 Task: Add an event with the title Presentation Rehearsal and Final Touches, date '2024/05/25', time 9:40 AM to 11:40 AMand add a description: The employee and the supervisor will collaboratively develop an action plan outlining the steps and strategies necessary for improvement. This plan may include specific tasks, training or development opportunities, resources, and support systems to aid in the employee's growth and progress.Select event color  Banana . Add location for the event as: Riyadh, Saudi Arabia, logged in from the account softage.4@softage.netand send the event invitation to softage.2@softage.net and softage.3@softage.net. Set a reminder for the event Every weekday(Monday to Friday)
Action: Mouse moved to (80, 115)
Screenshot: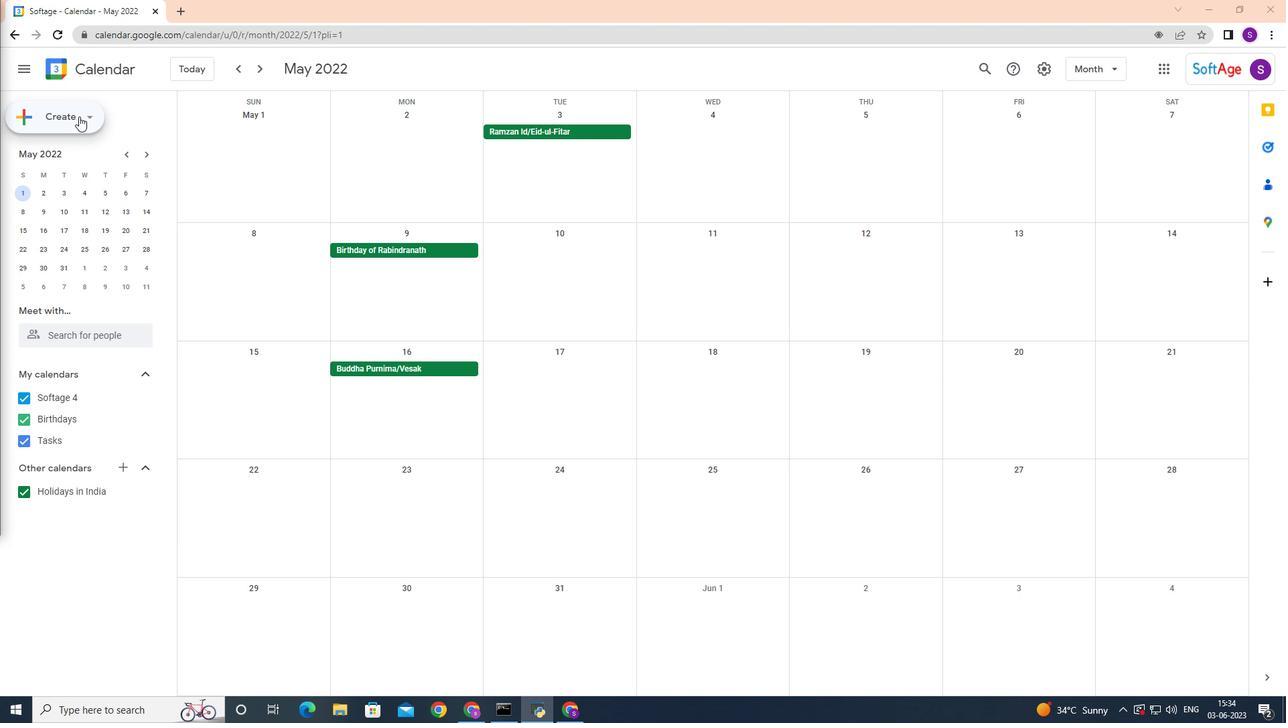 
Action: Mouse pressed left at (80, 115)
Screenshot: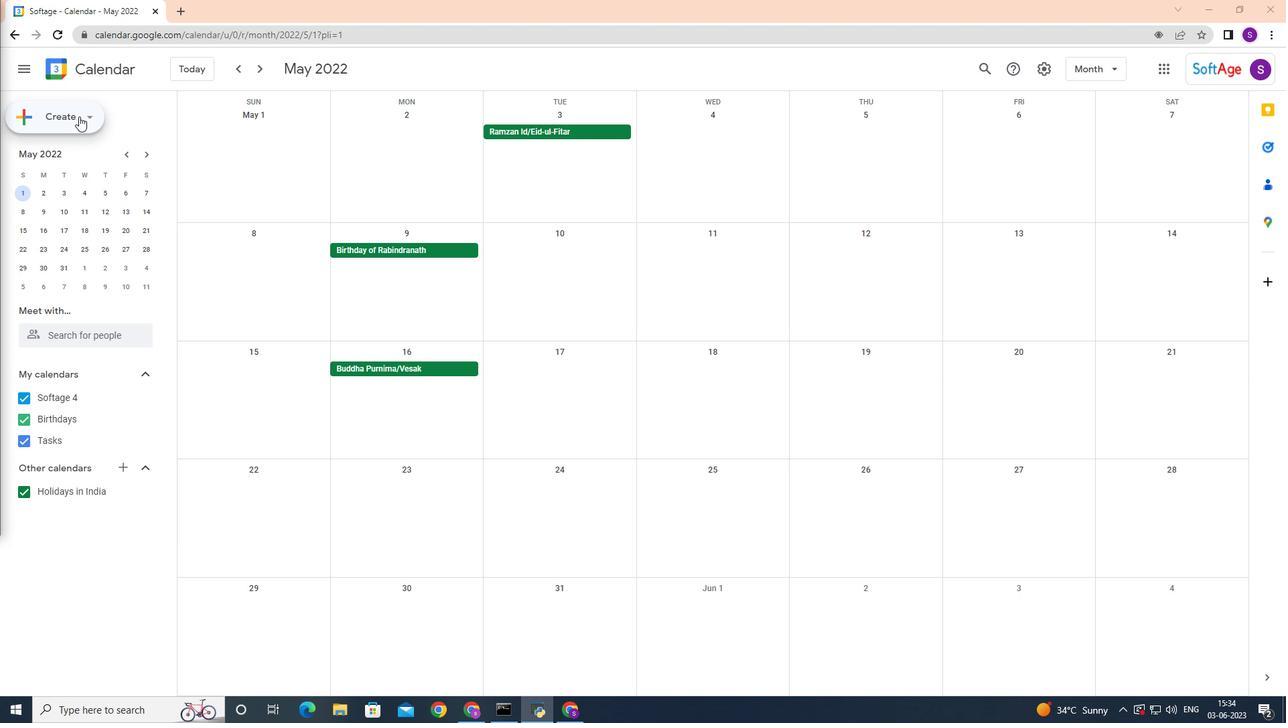 
Action: Mouse moved to (69, 156)
Screenshot: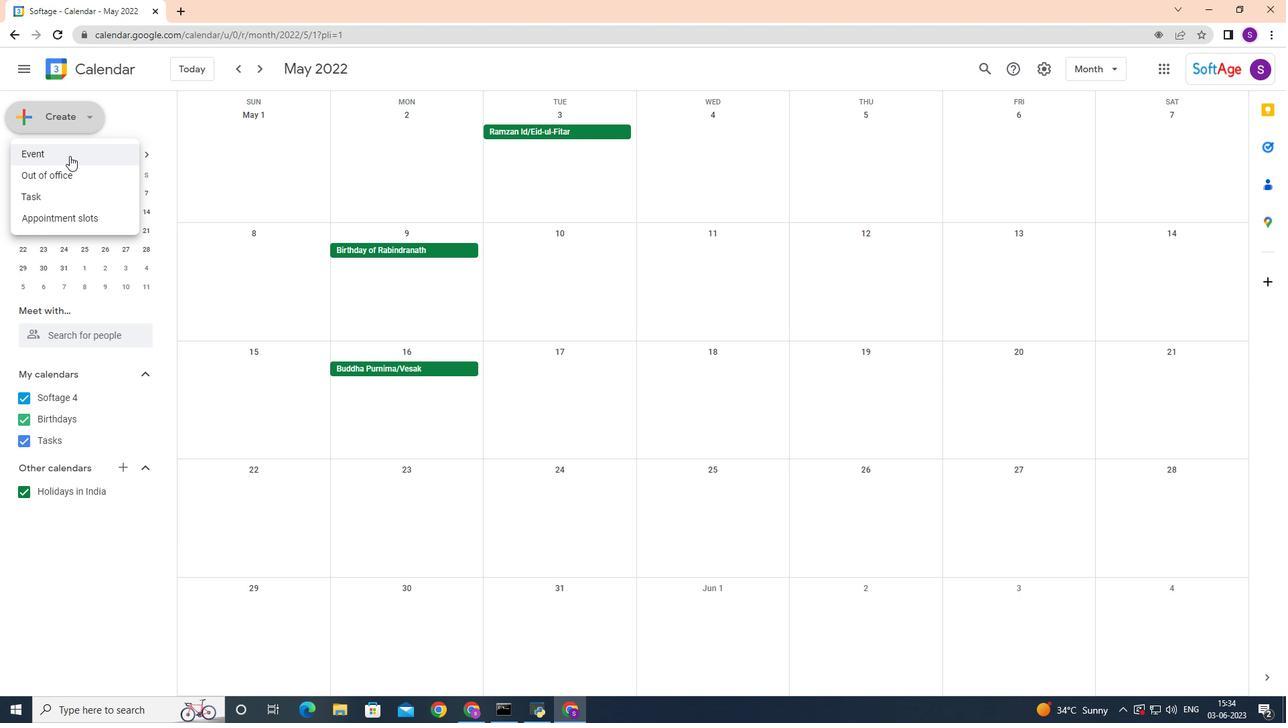 
Action: Mouse pressed left at (69, 156)
Screenshot: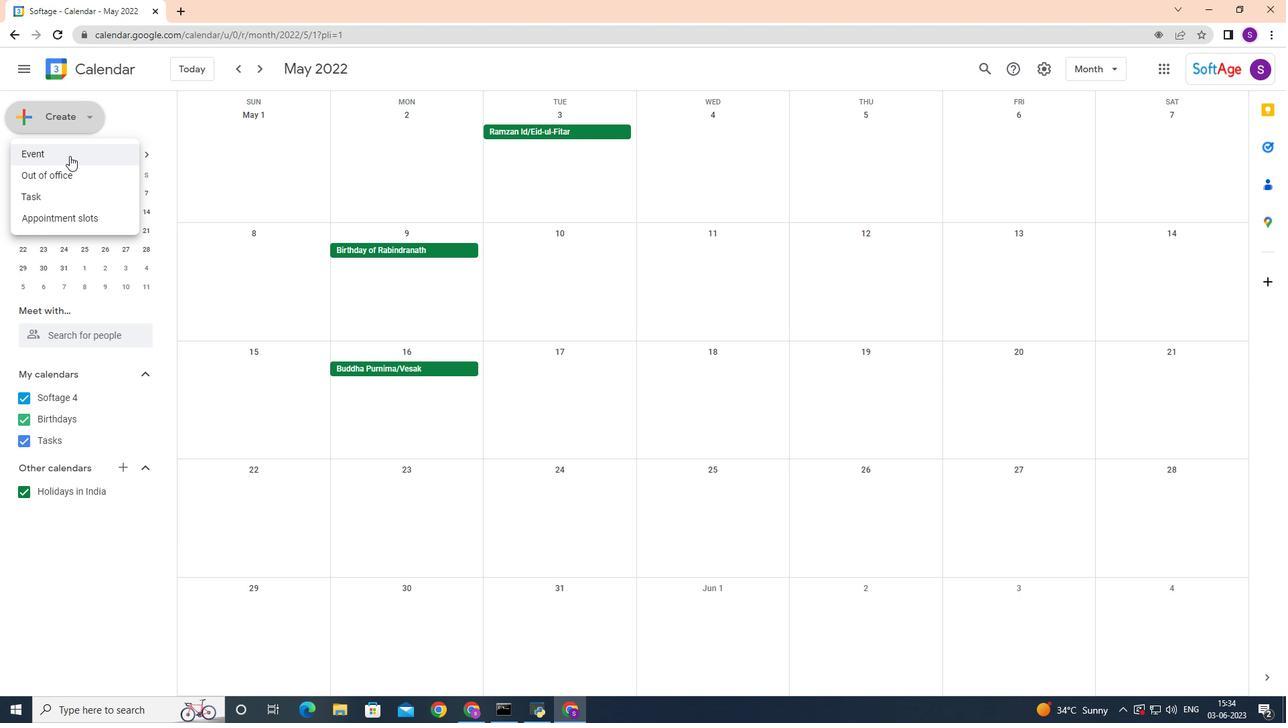
Action: Mouse moved to (505, 453)
Screenshot: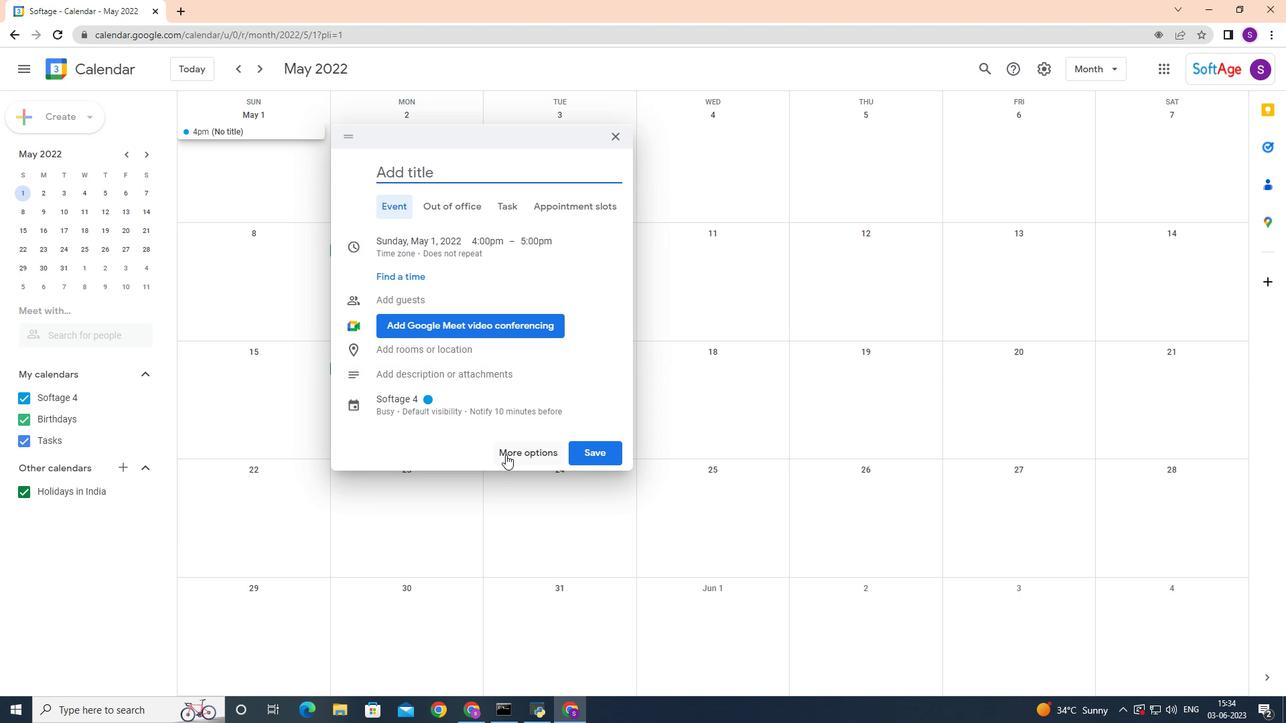 
Action: Mouse pressed left at (505, 453)
Screenshot: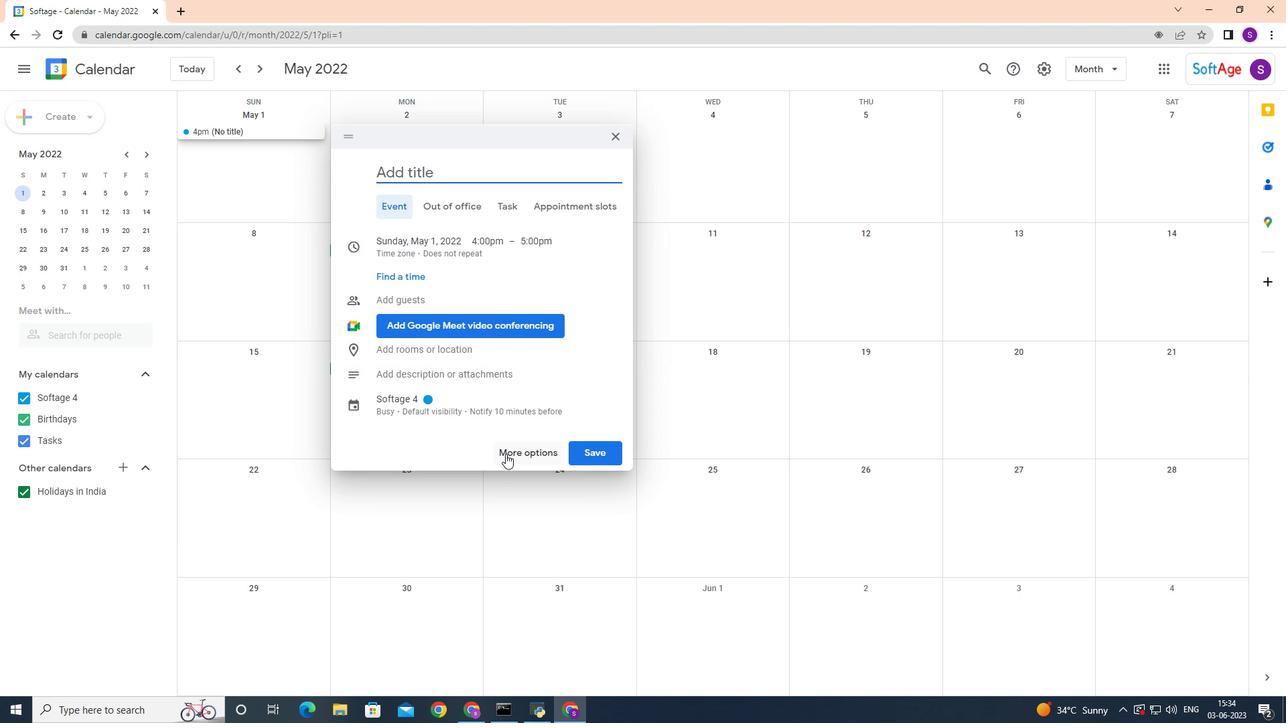 
Action: Mouse moved to (505, 453)
Screenshot: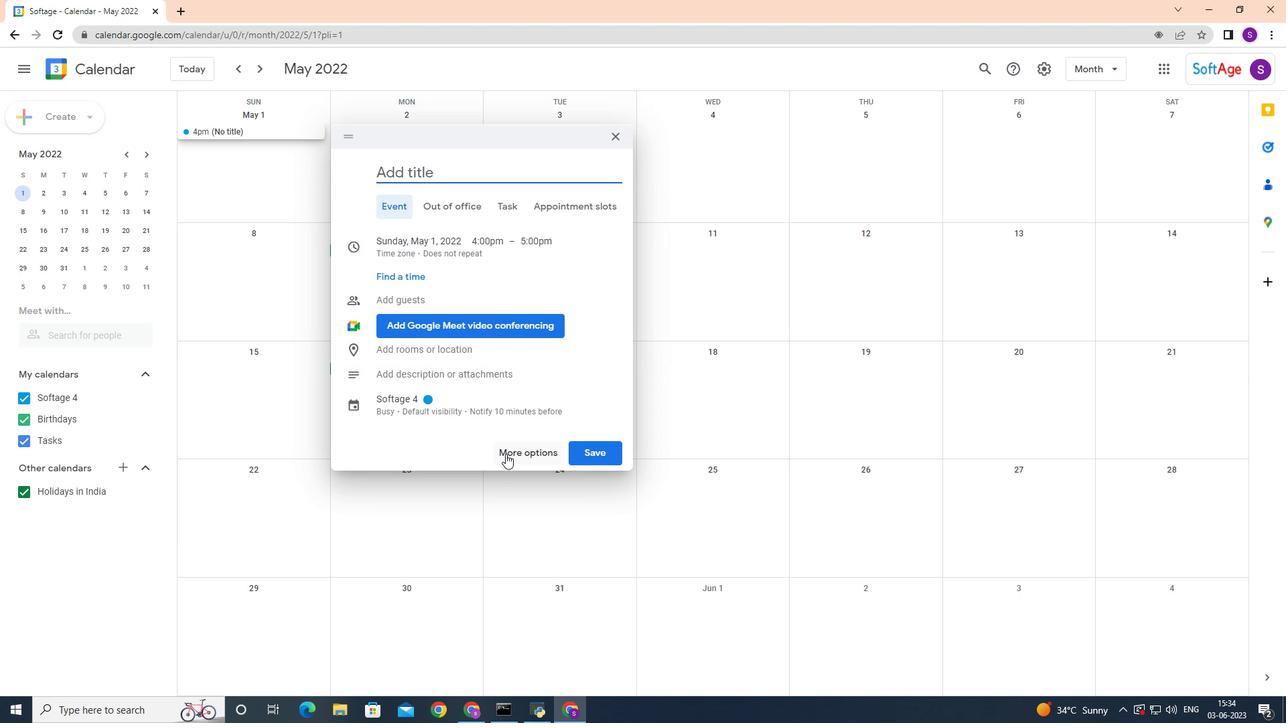 
Action: Key pressed <Key.shift>Presentation<Key.space><Key.shift>Rehearsal<Key.space>and<Key.space><Key.shift>Final<Key.space><Key.shift>Touches
Screenshot: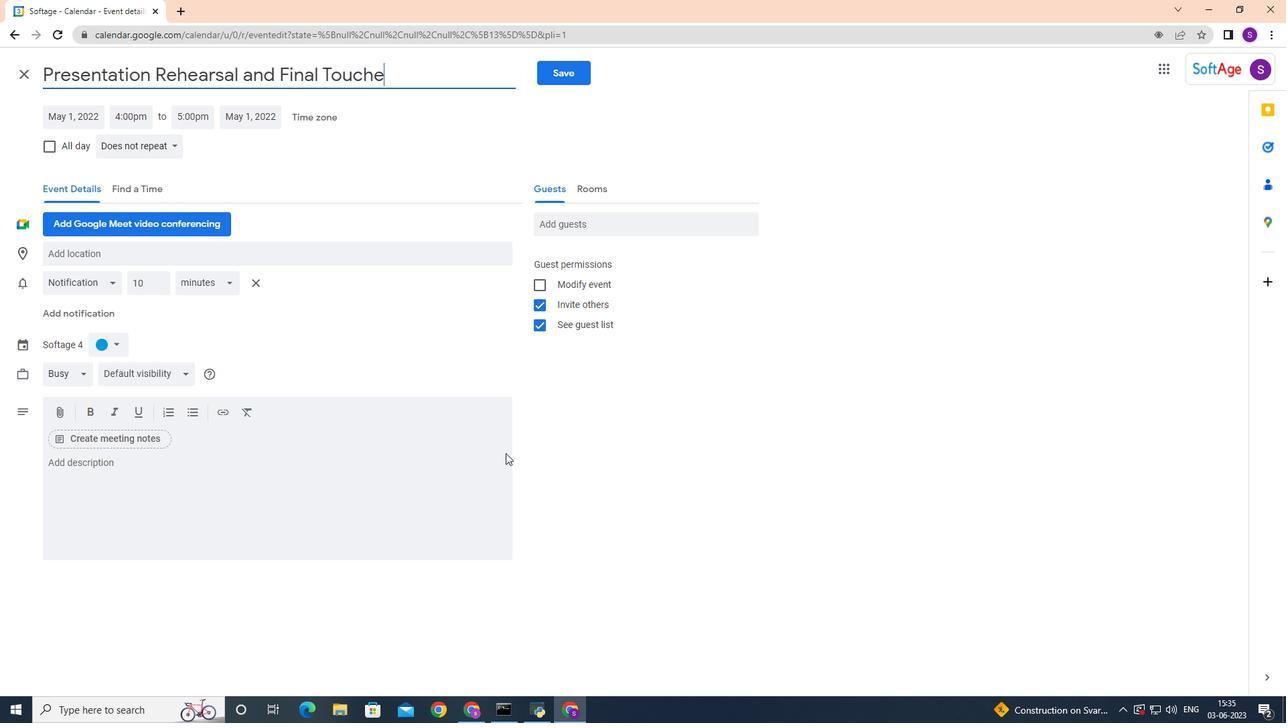 
Action: Mouse moved to (89, 119)
Screenshot: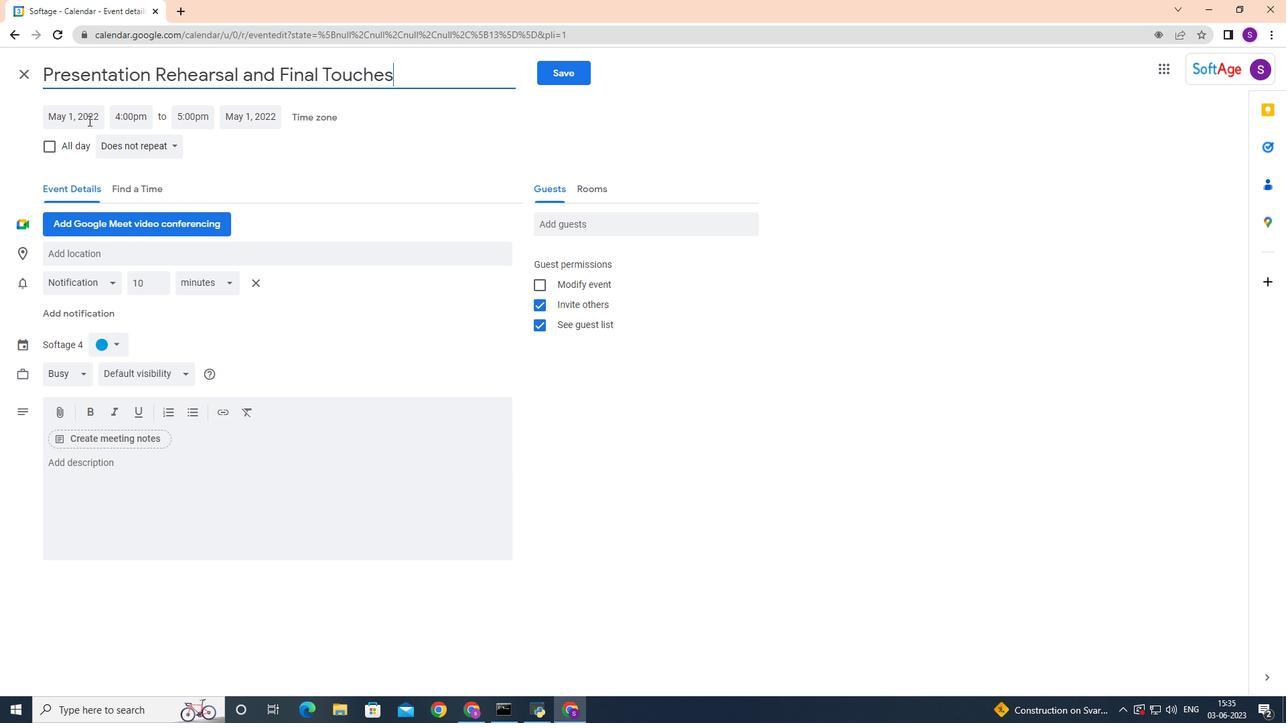 
Action: Mouse pressed left at (89, 119)
Screenshot: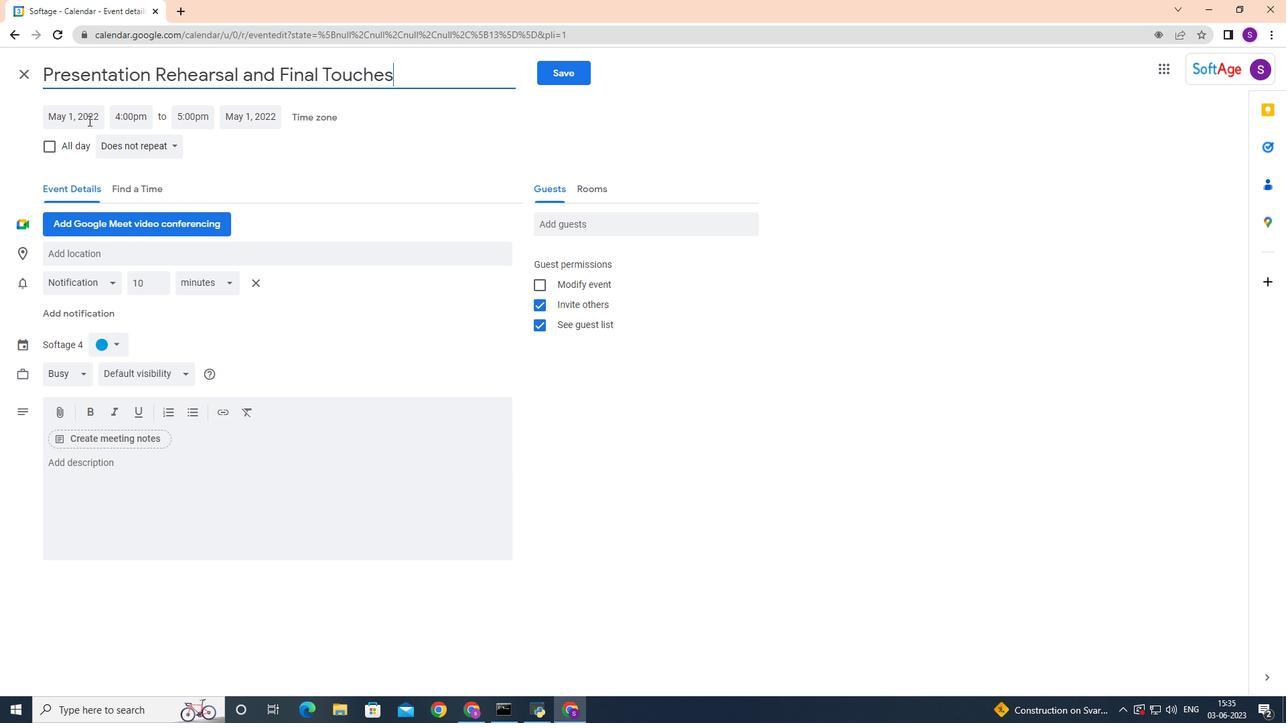 
Action: Mouse moved to (215, 145)
Screenshot: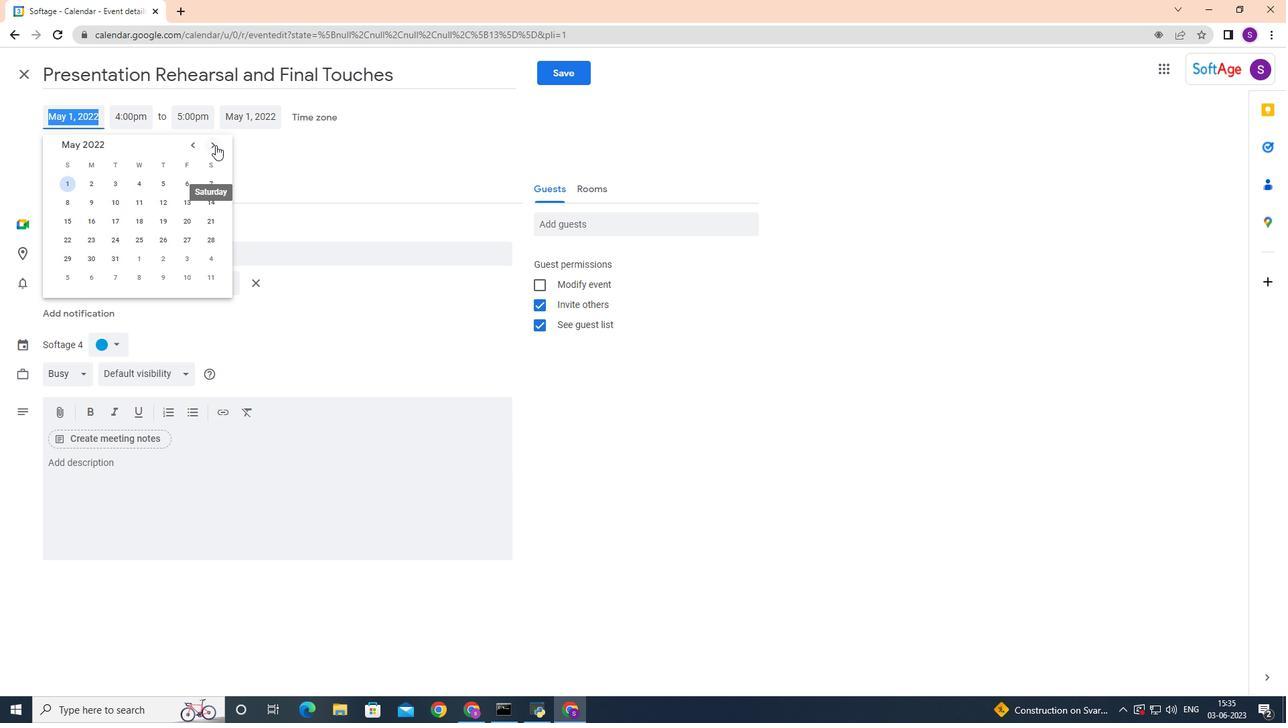 
Action: Mouse pressed left at (215, 145)
Screenshot: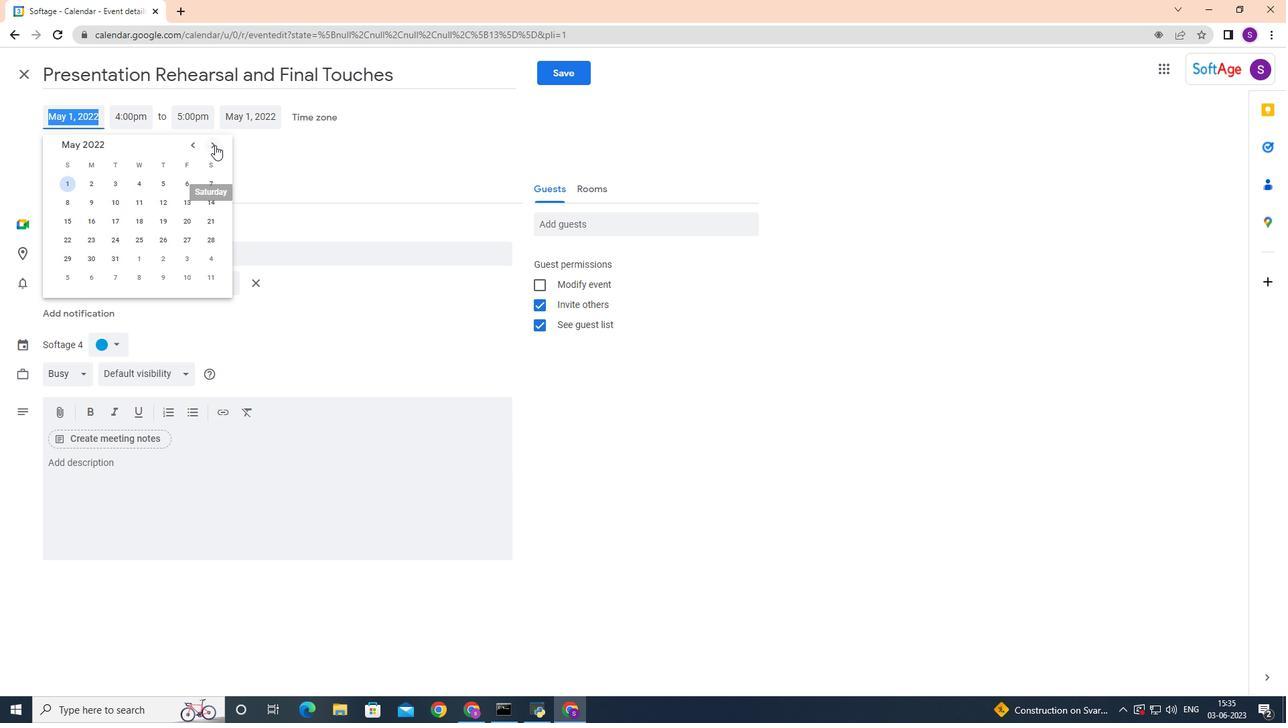 
Action: Mouse moved to (215, 146)
Screenshot: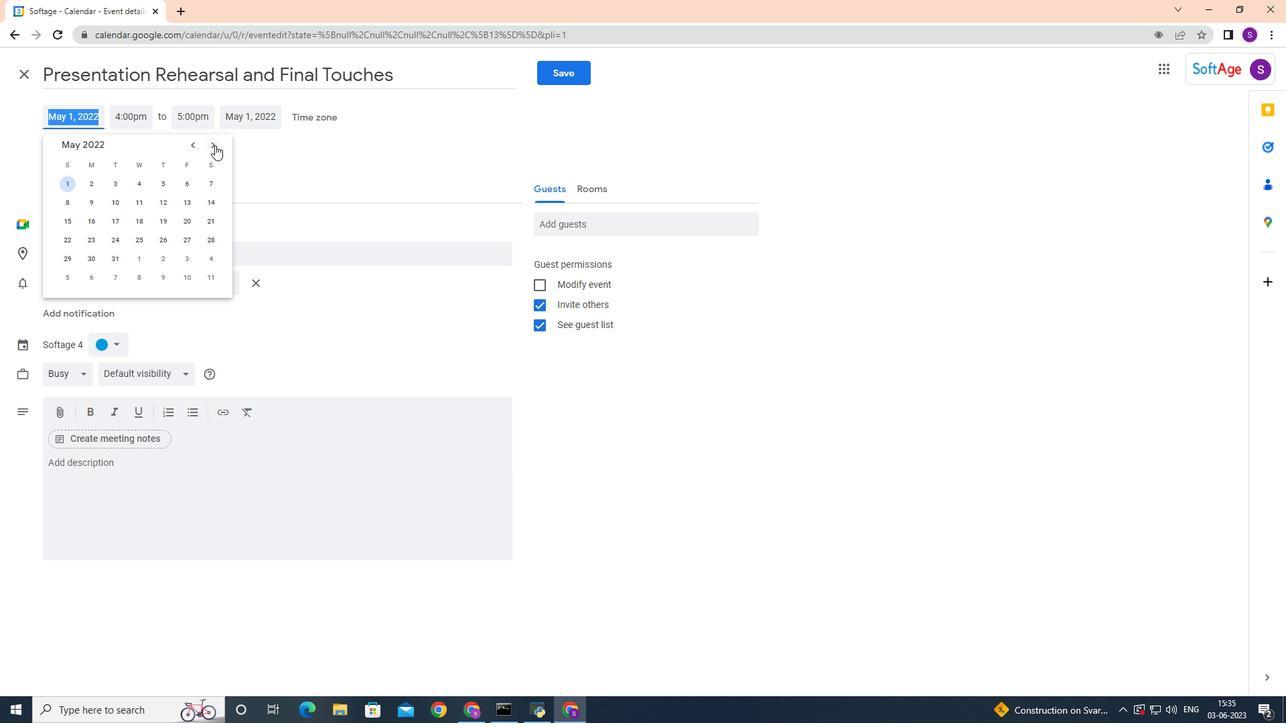 
Action: Mouse pressed left at (215, 146)
Screenshot: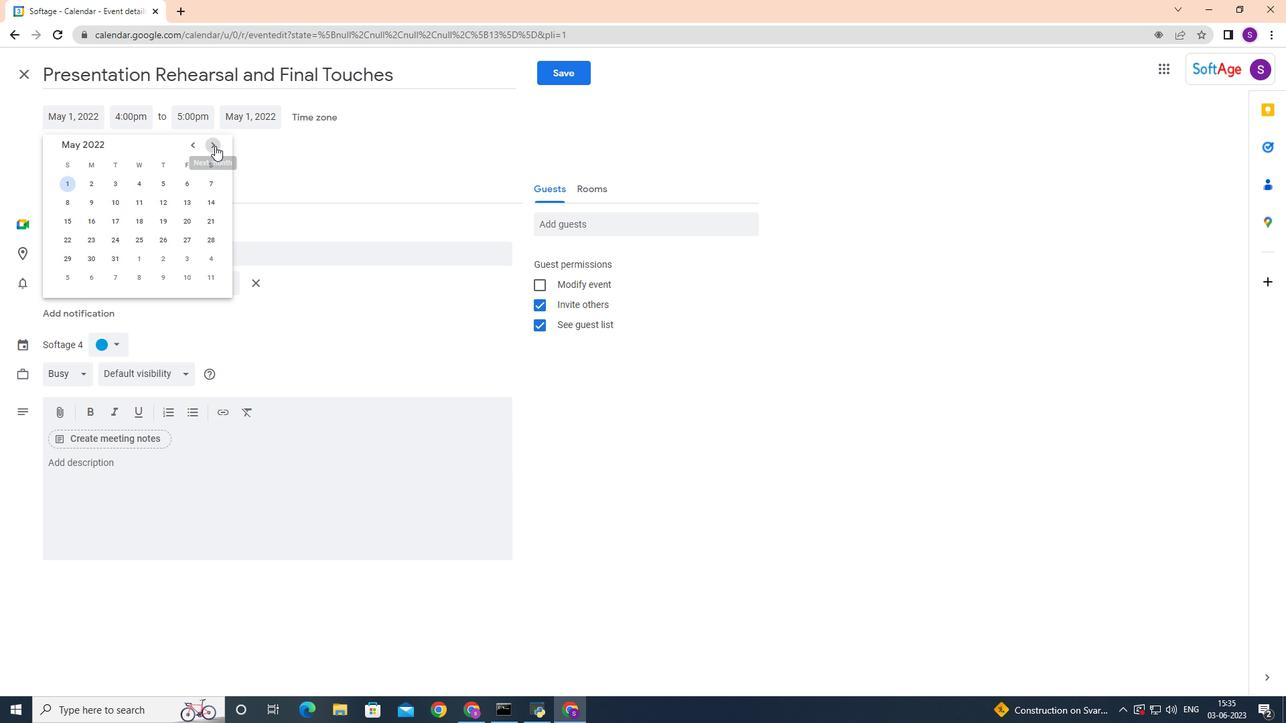 
Action: Mouse pressed left at (215, 146)
Screenshot: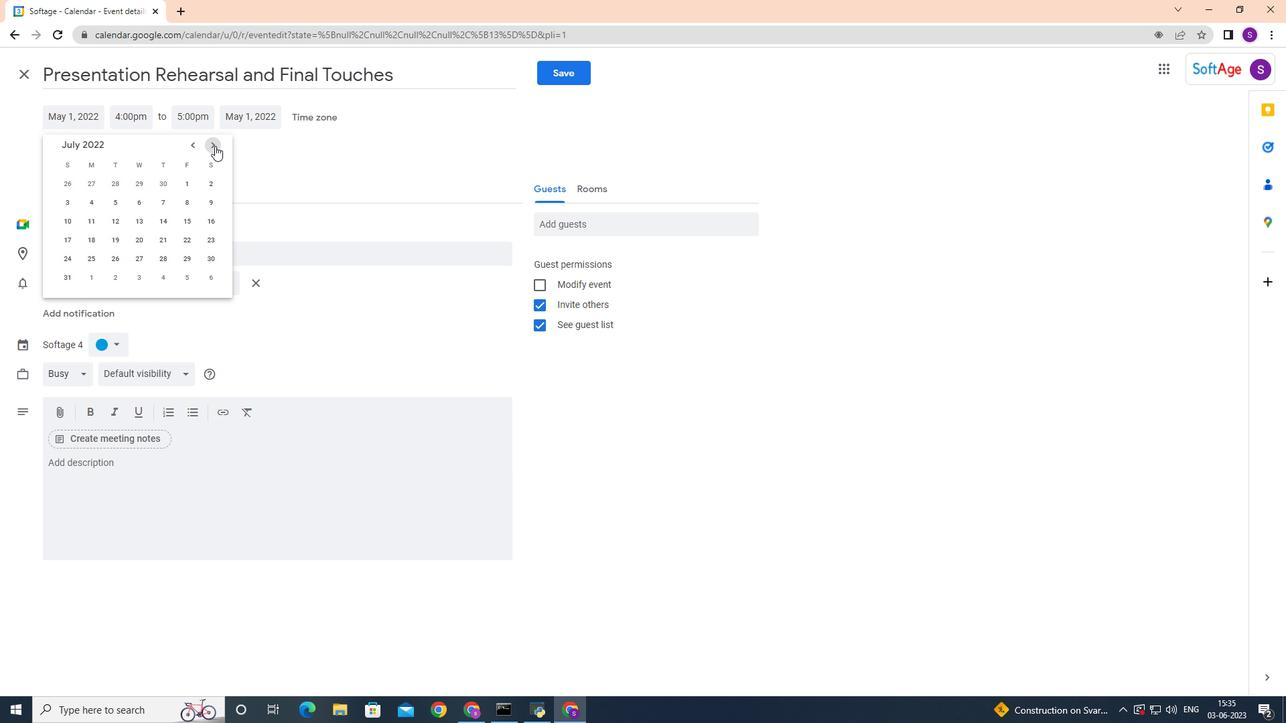 
Action: Mouse pressed left at (215, 146)
Screenshot: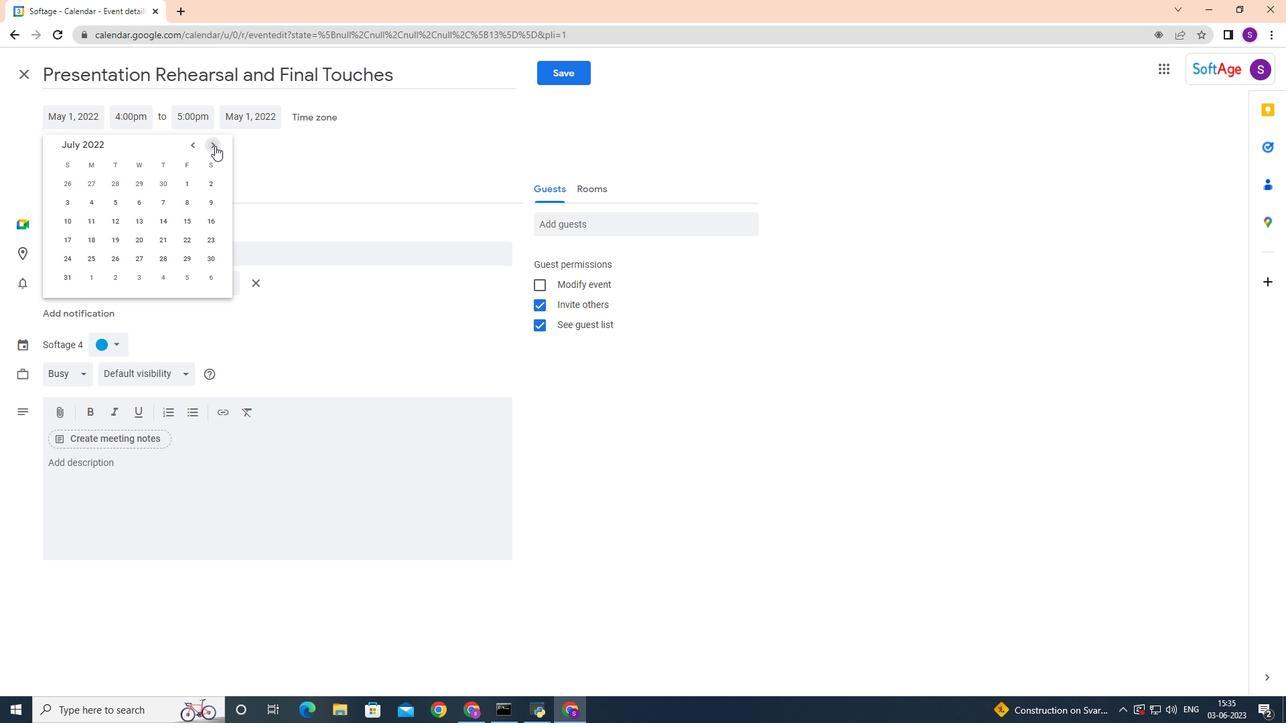 
Action: Mouse pressed left at (215, 146)
Screenshot: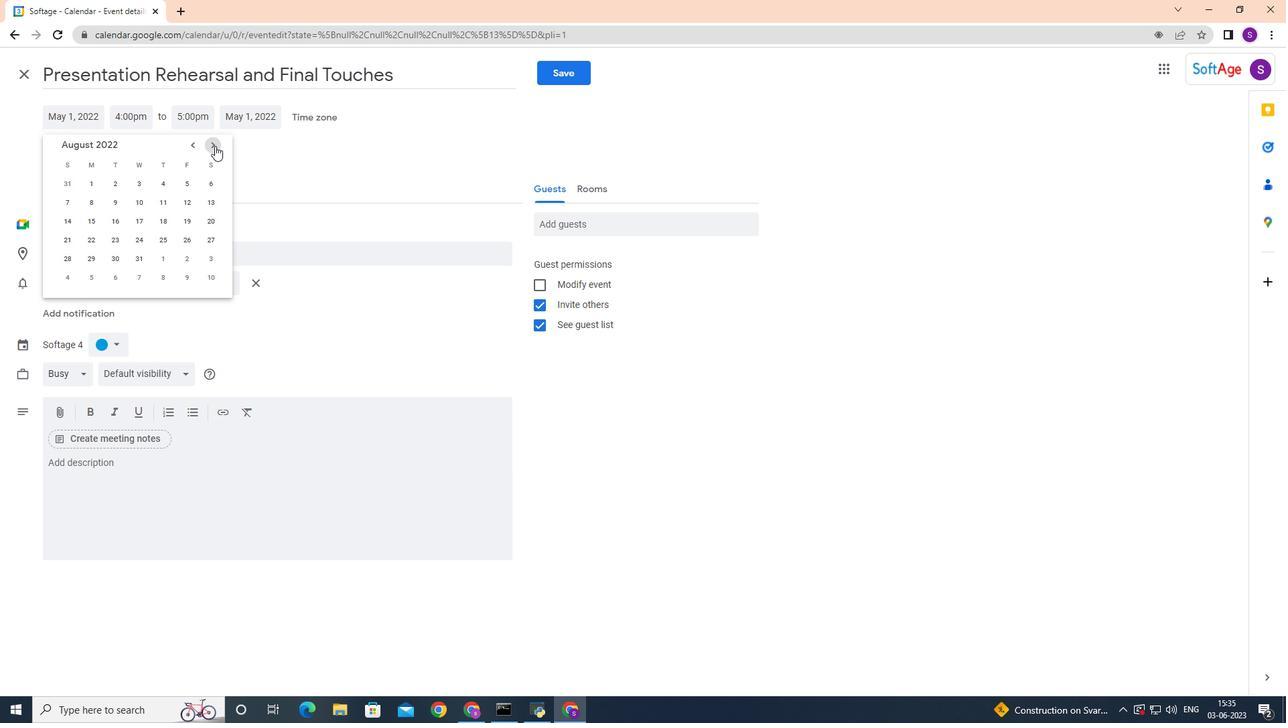 
Action: Mouse pressed left at (215, 146)
Screenshot: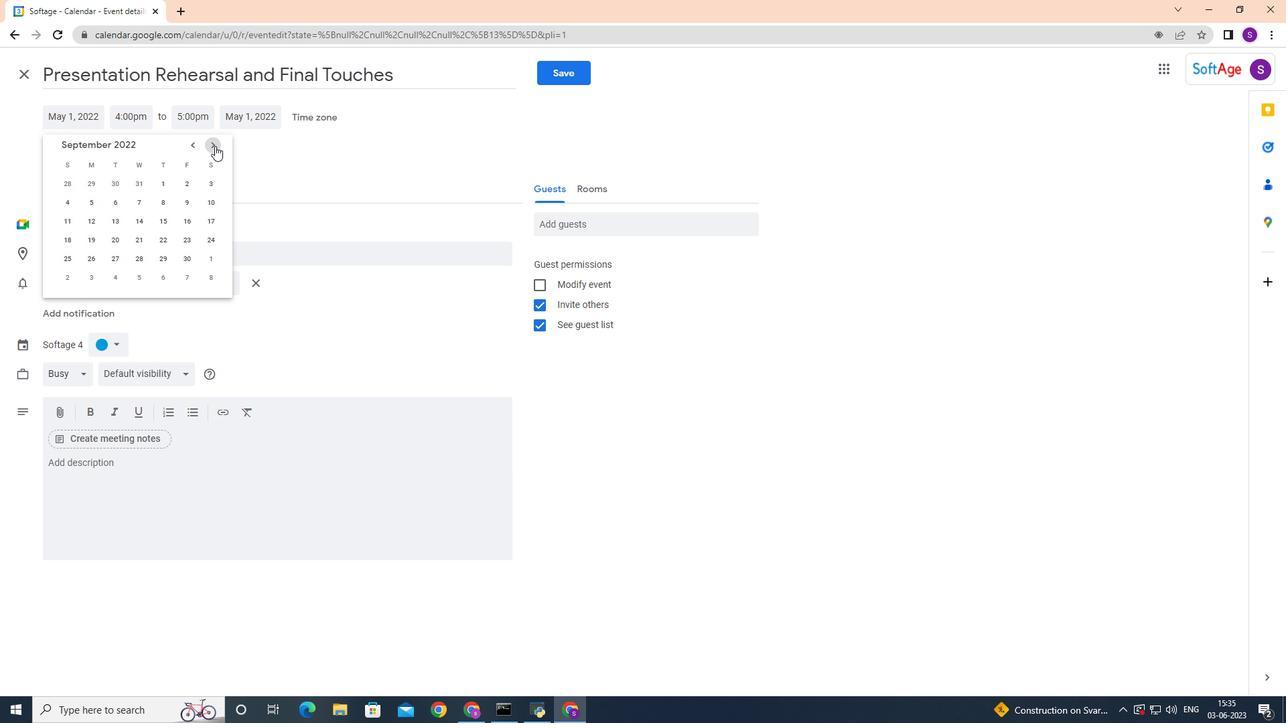 
Action: Mouse pressed left at (215, 146)
Screenshot: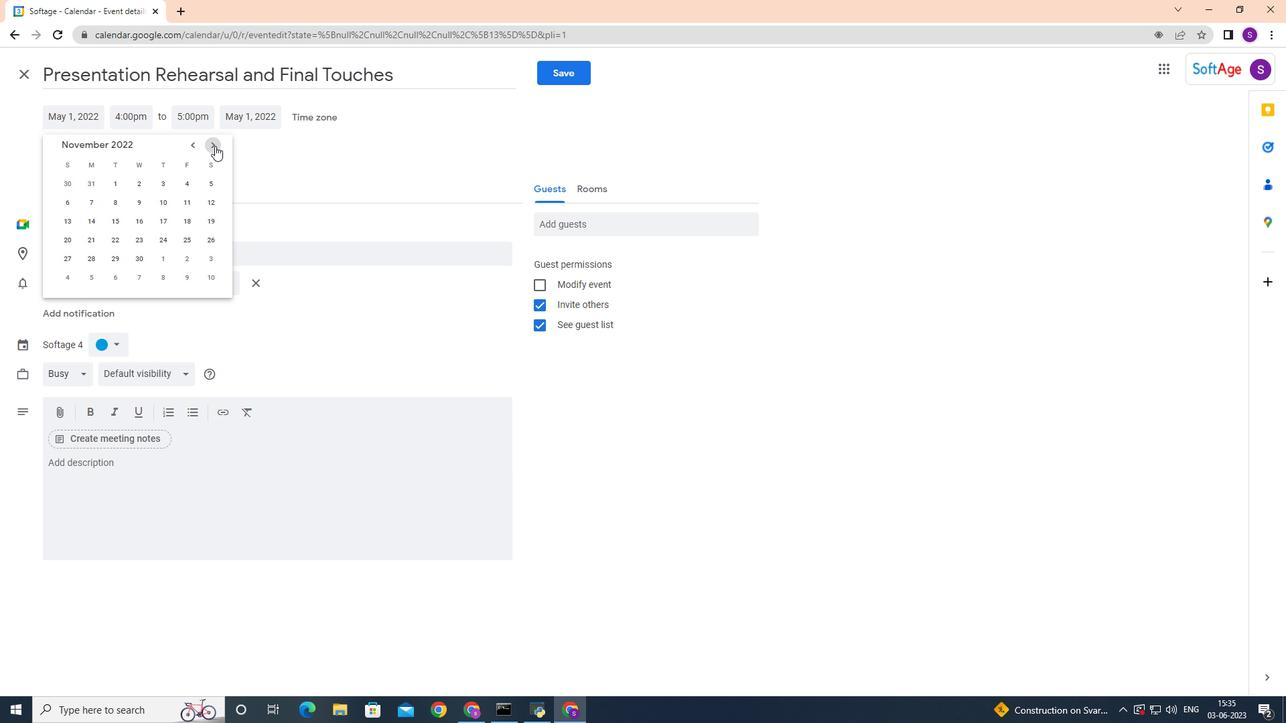 
Action: Mouse pressed left at (215, 146)
Screenshot: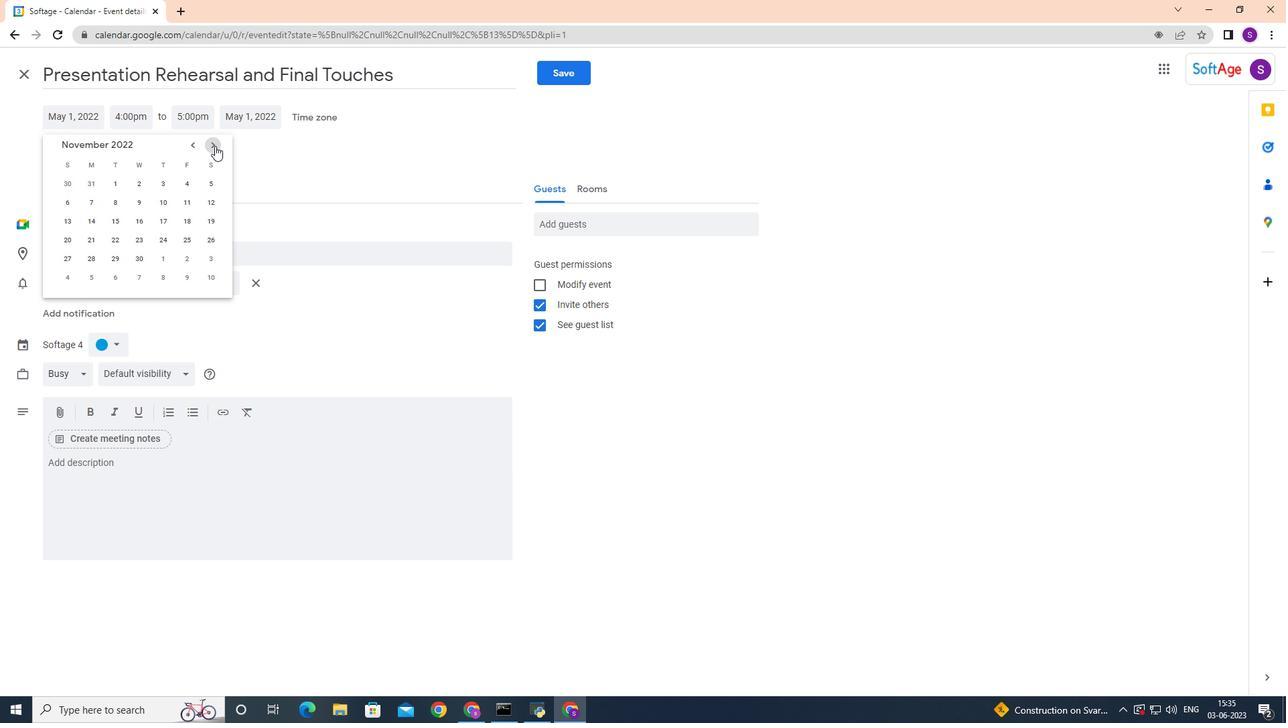 
Action: Mouse pressed left at (215, 146)
Screenshot: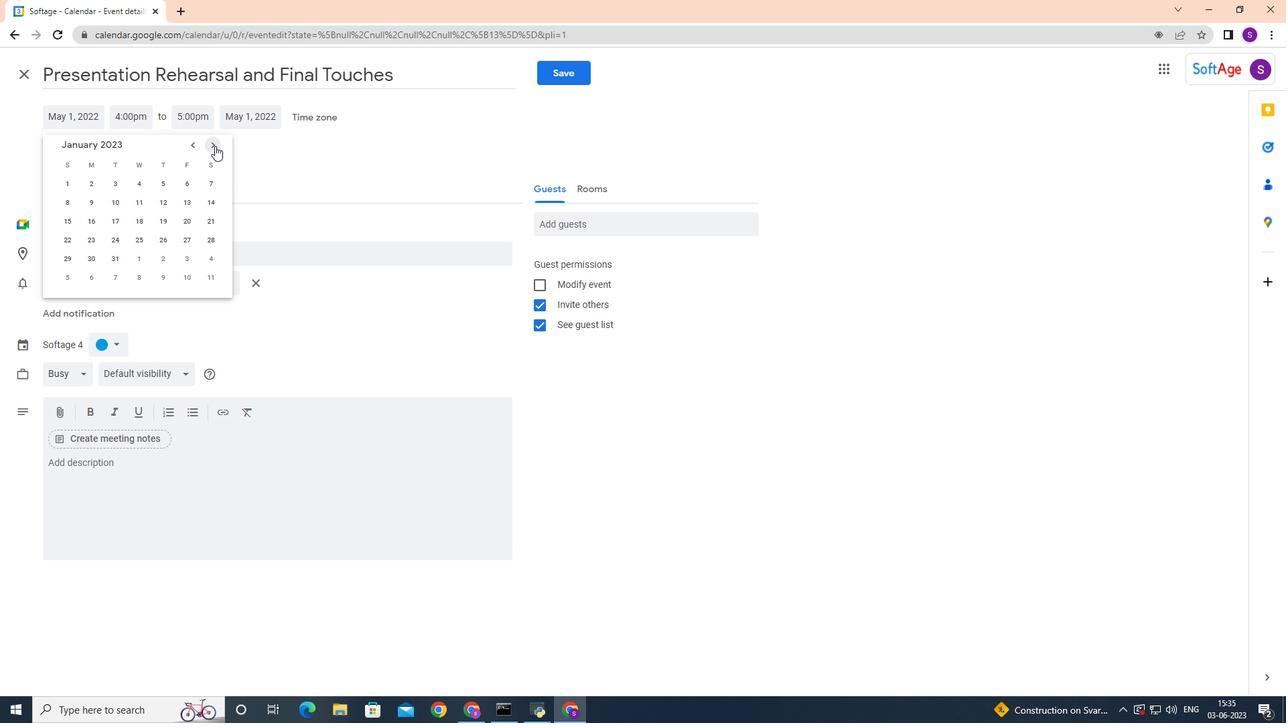 
Action: Mouse pressed left at (215, 146)
Screenshot: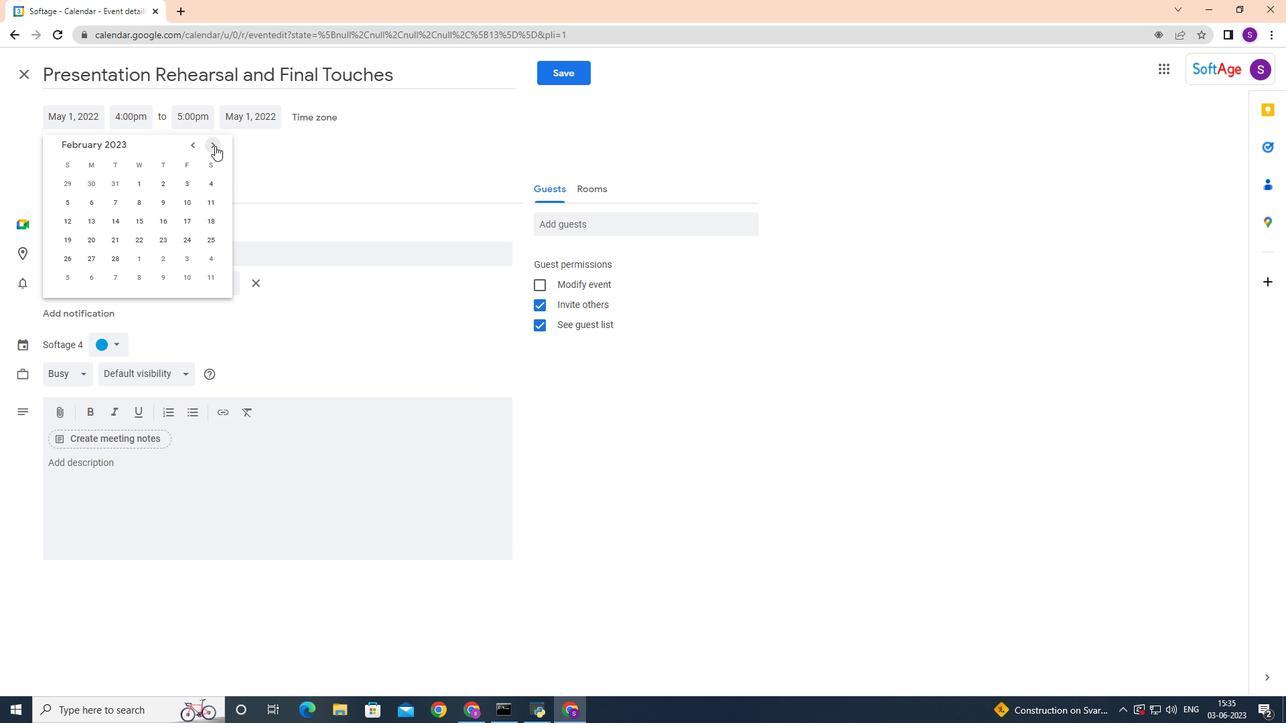 
Action: Mouse pressed left at (215, 146)
Screenshot: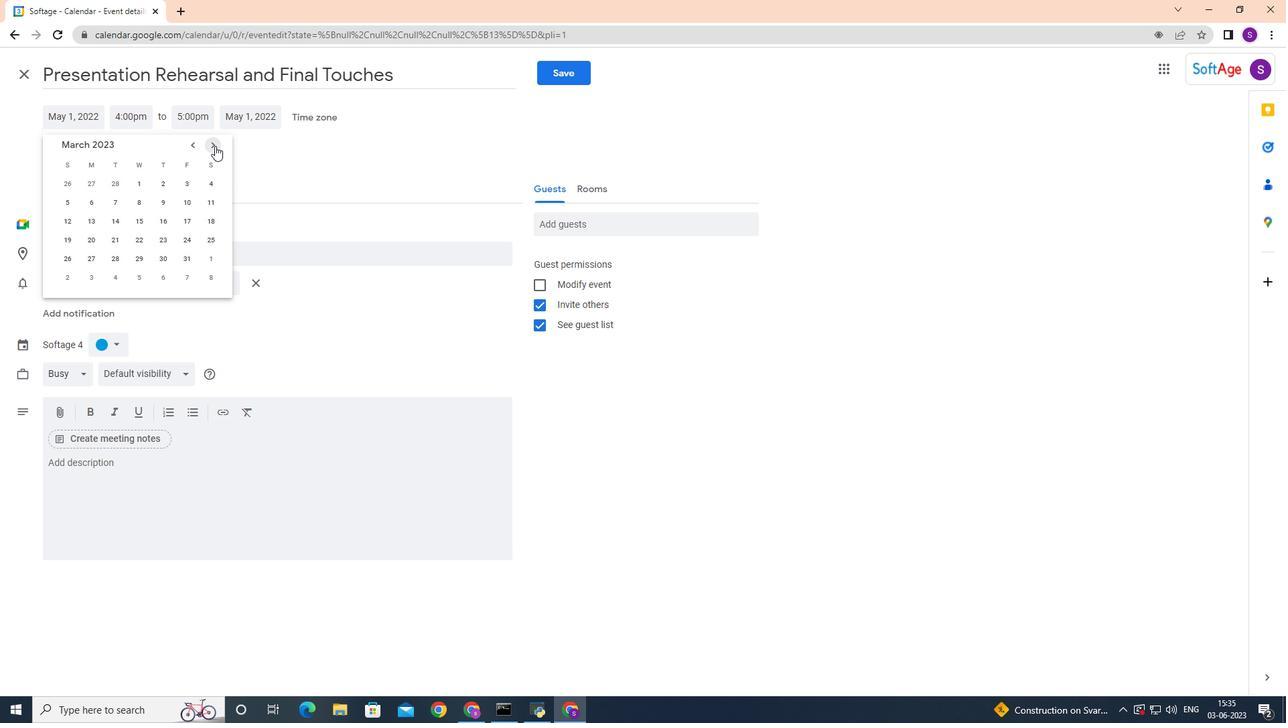 
Action: Mouse pressed left at (215, 146)
Screenshot: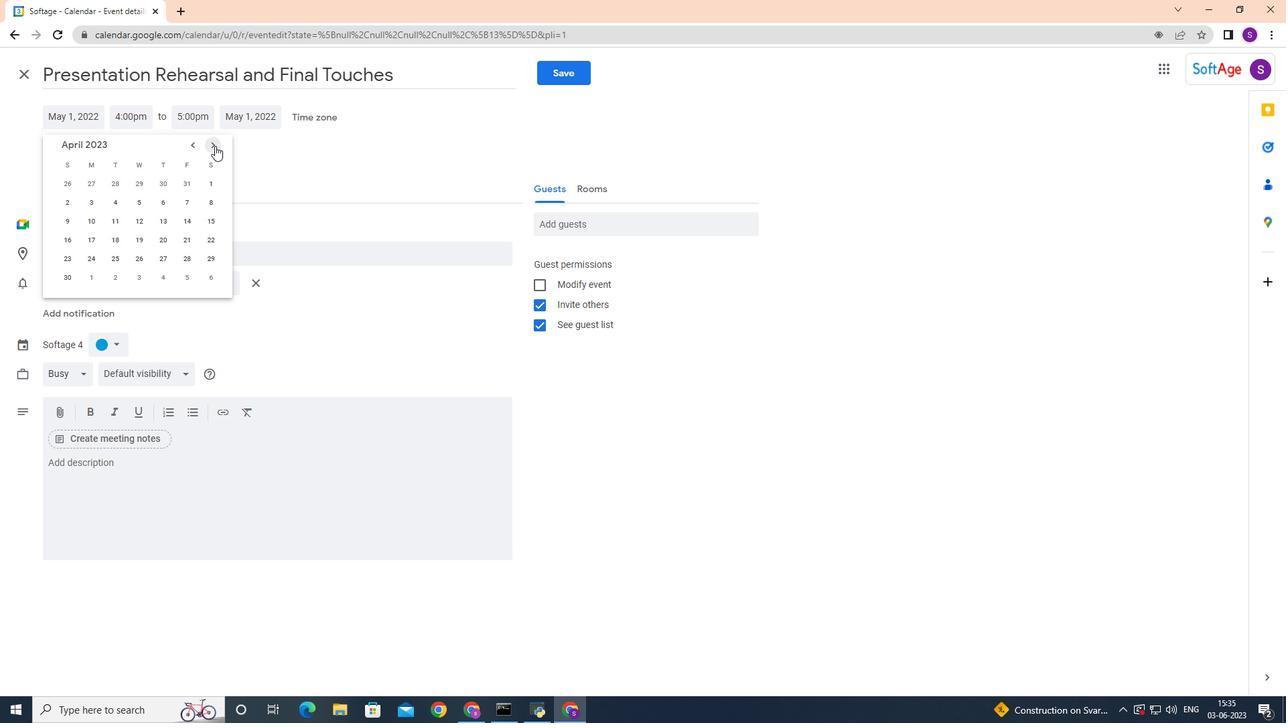 
Action: Mouse pressed left at (215, 146)
Screenshot: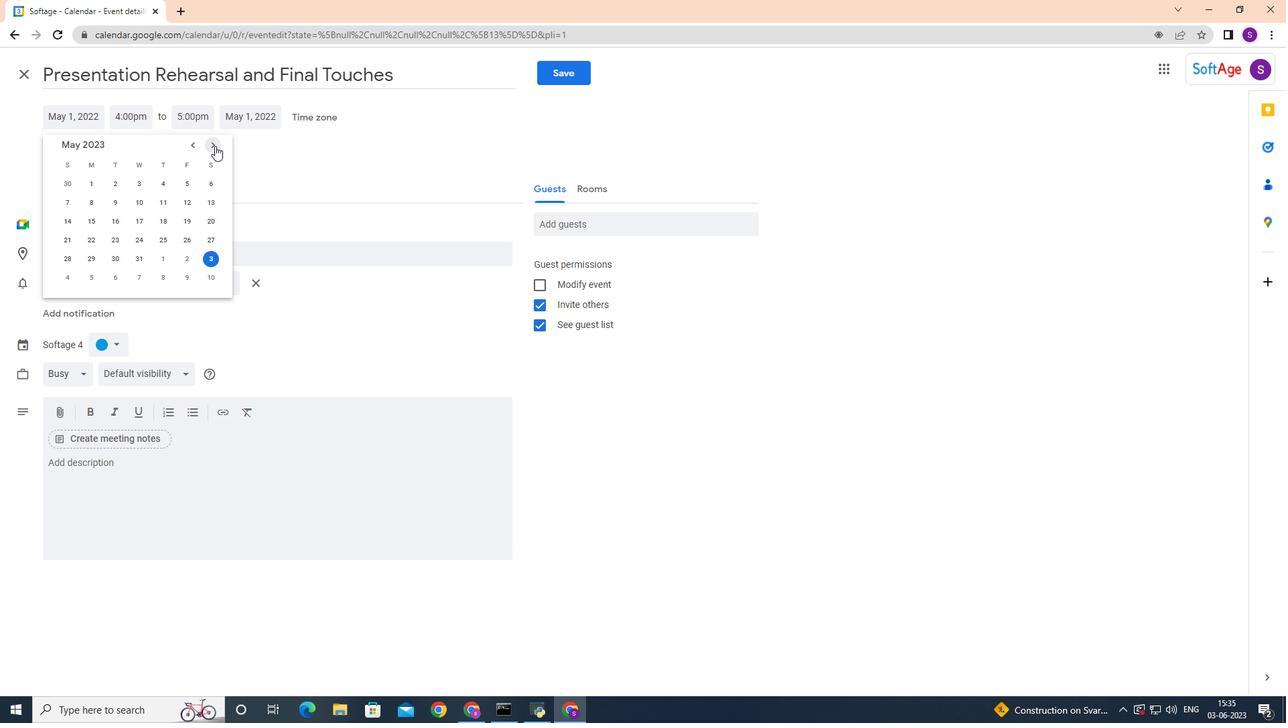 
Action: Mouse pressed left at (215, 146)
Screenshot: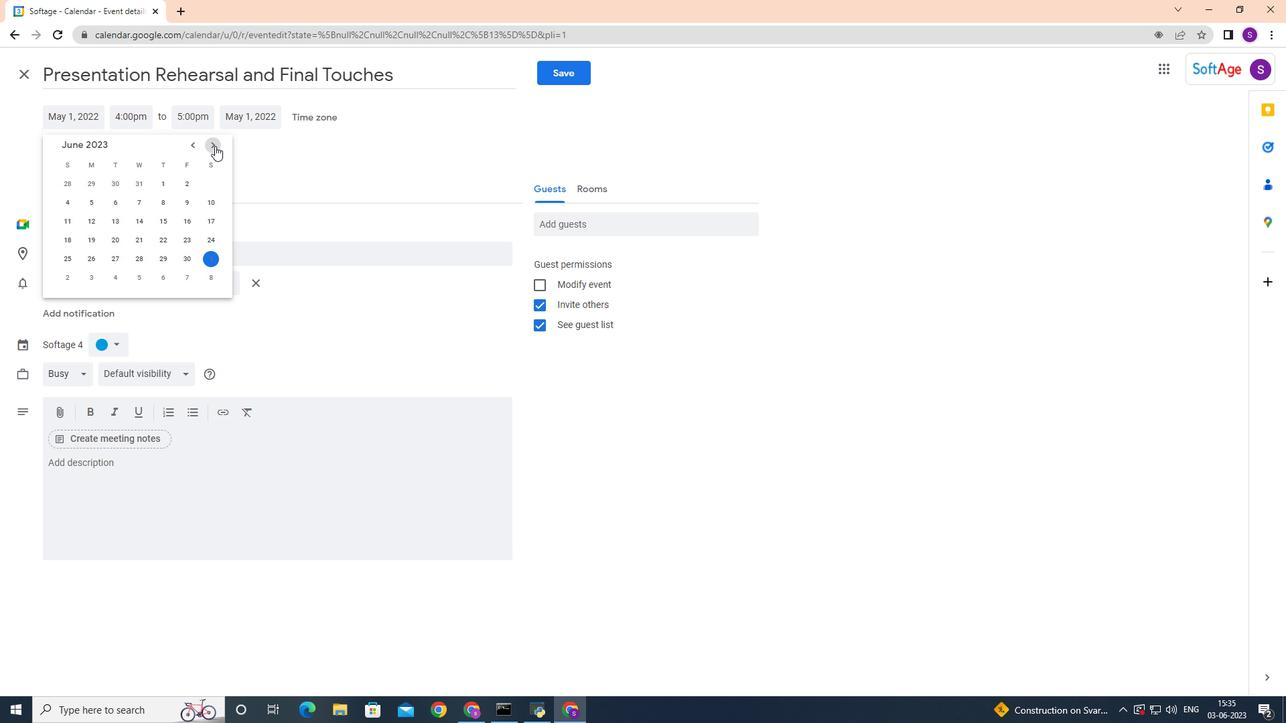 
Action: Mouse pressed left at (215, 146)
Screenshot: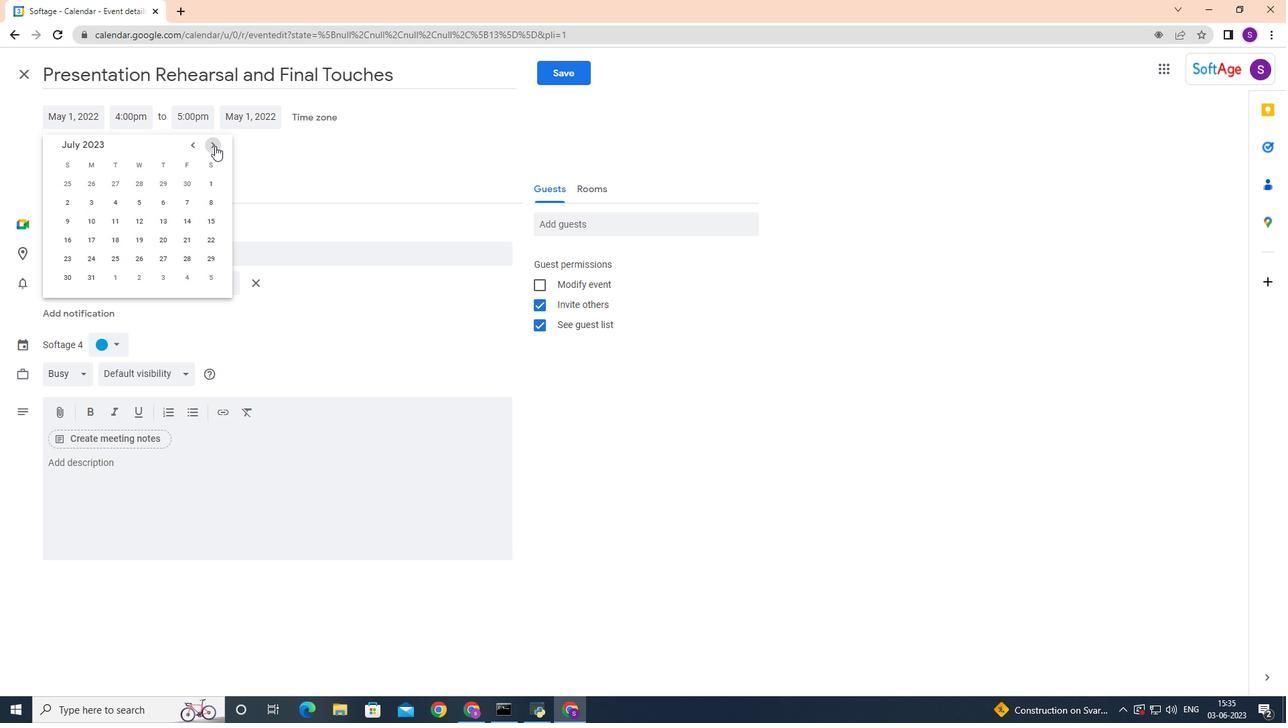 
Action: Mouse pressed left at (215, 146)
Screenshot: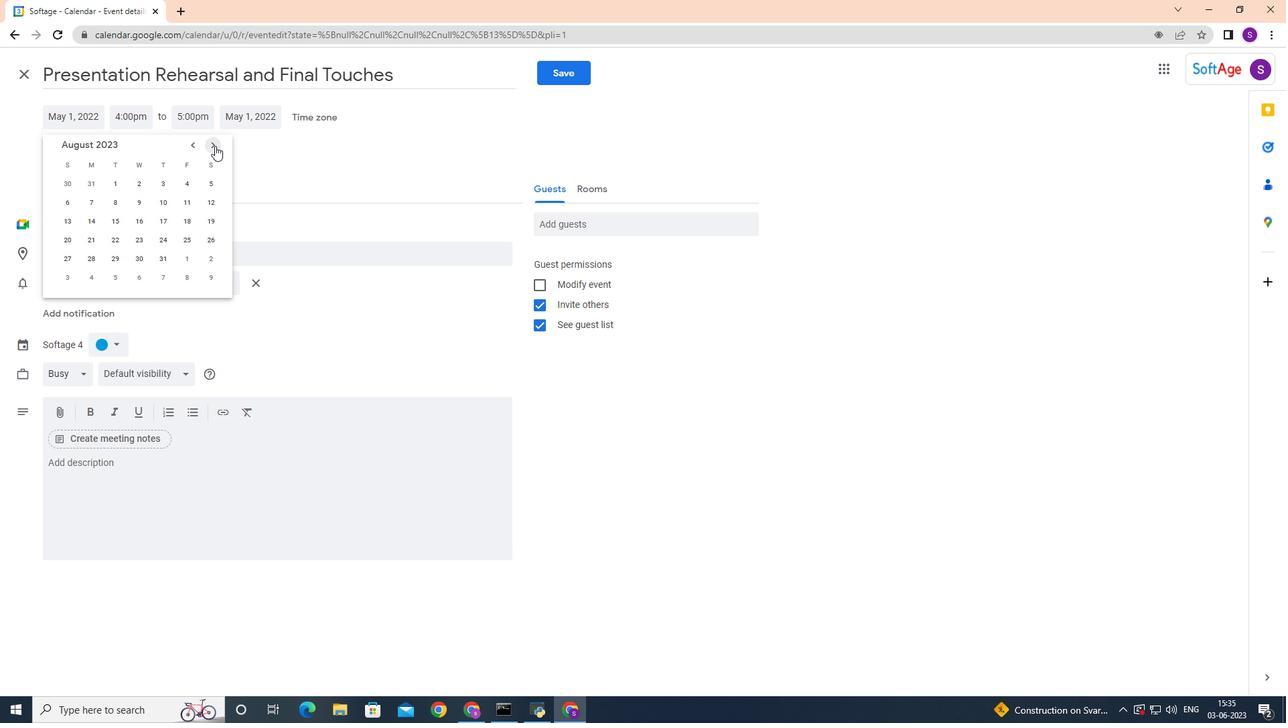 
Action: Mouse pressed left at (215, 146)
Screenshot: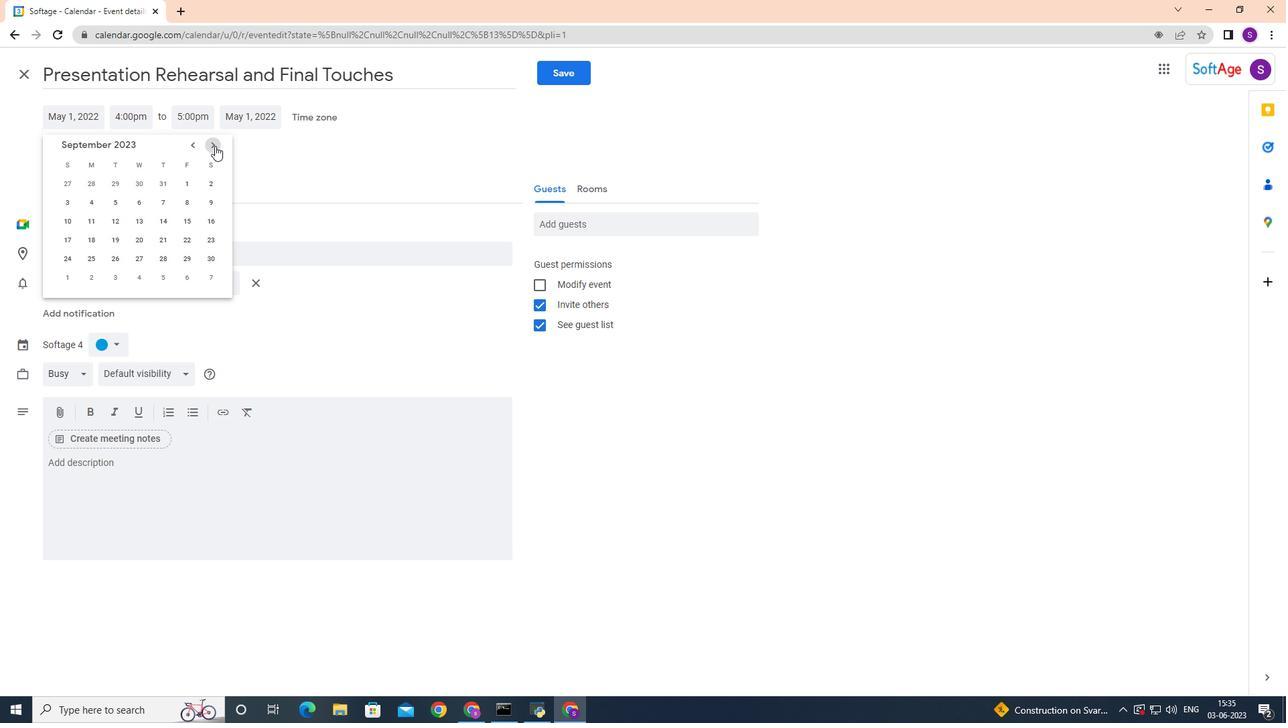 
Action: Mouse pressed left at (215, 146)
Screenshot: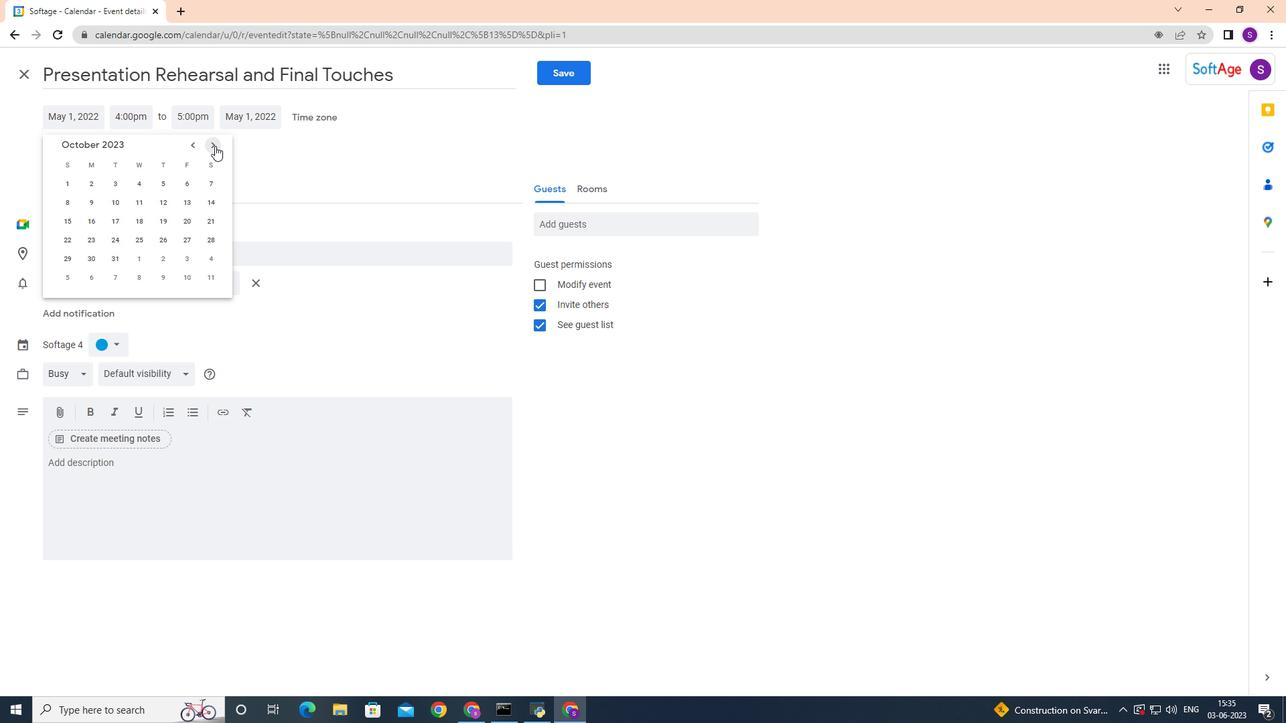 
Action: Mouse pressed left at (215, 146)
Screenshot: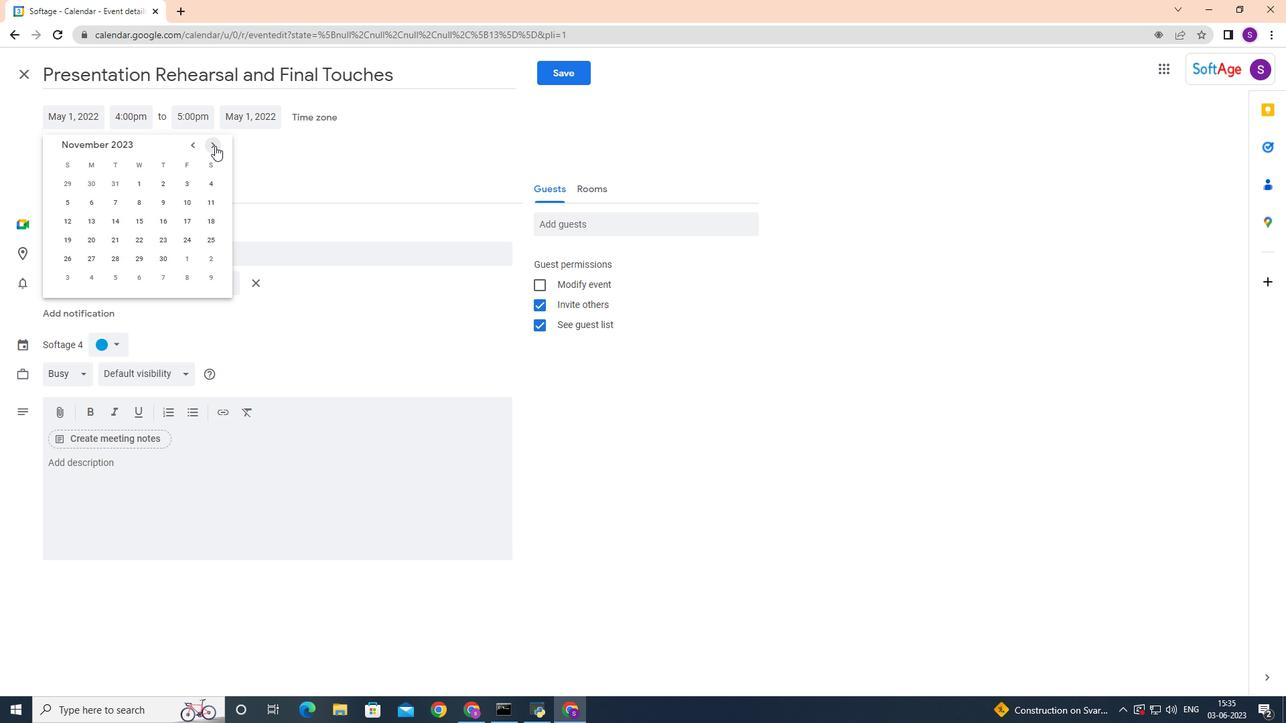 
Action: Mouse pressed left at (215, 146)
Screenshot: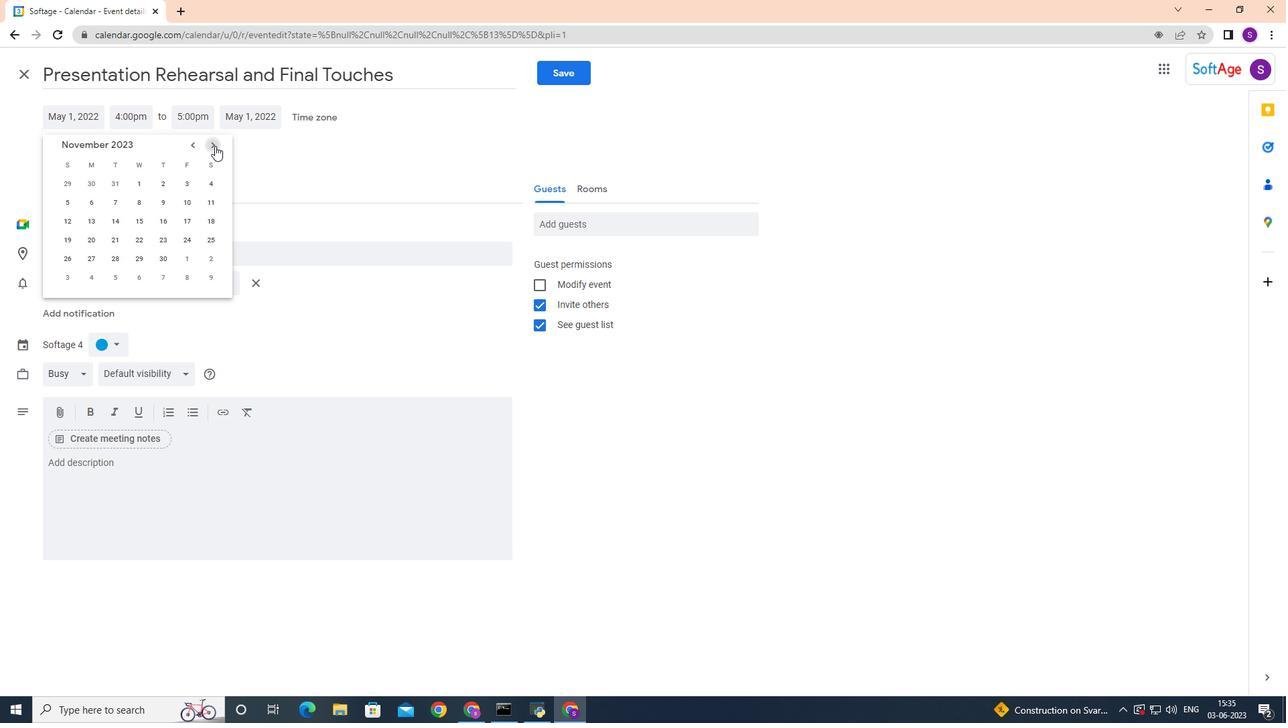 
Action: Mouse pressed left at (215, 146)
Screenshot: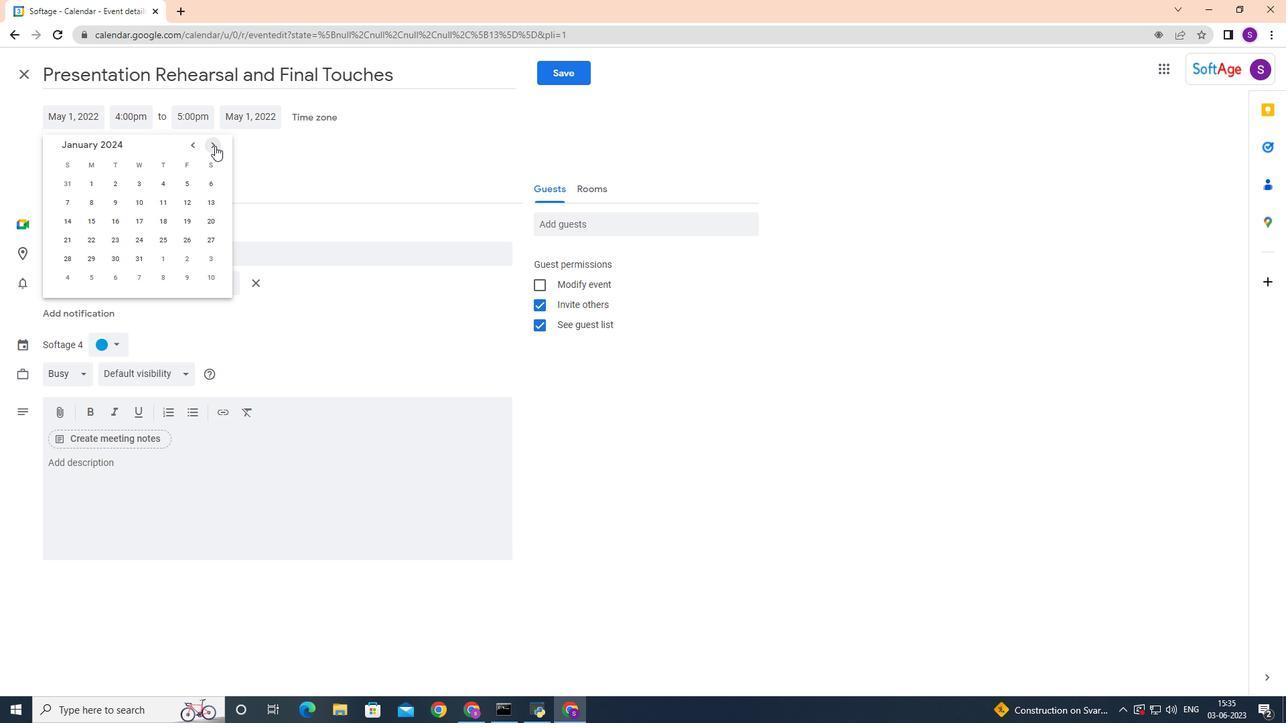 
Action: Mouse pressed left at (215, 146)
Screenshot: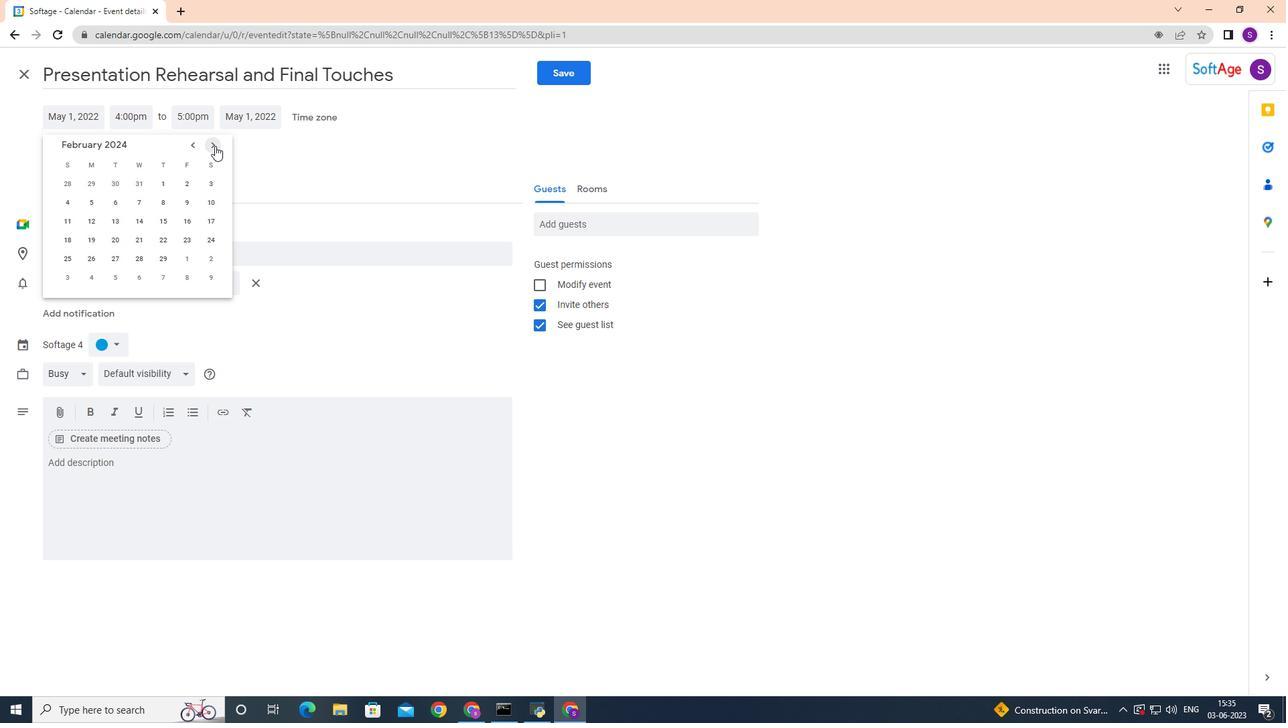 
Action: Mouse pressed left at (215, 146)
Screenshot: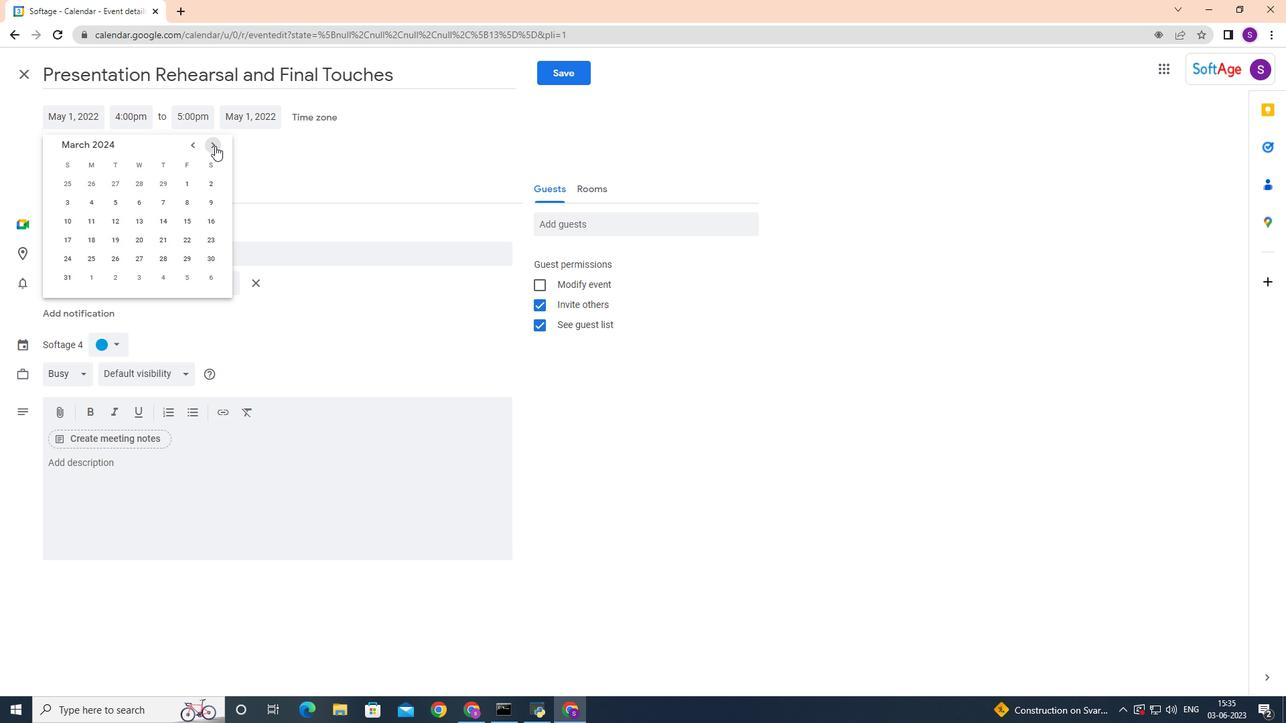 
Action: Mouse pressed left at (215, 146)
Screenshot: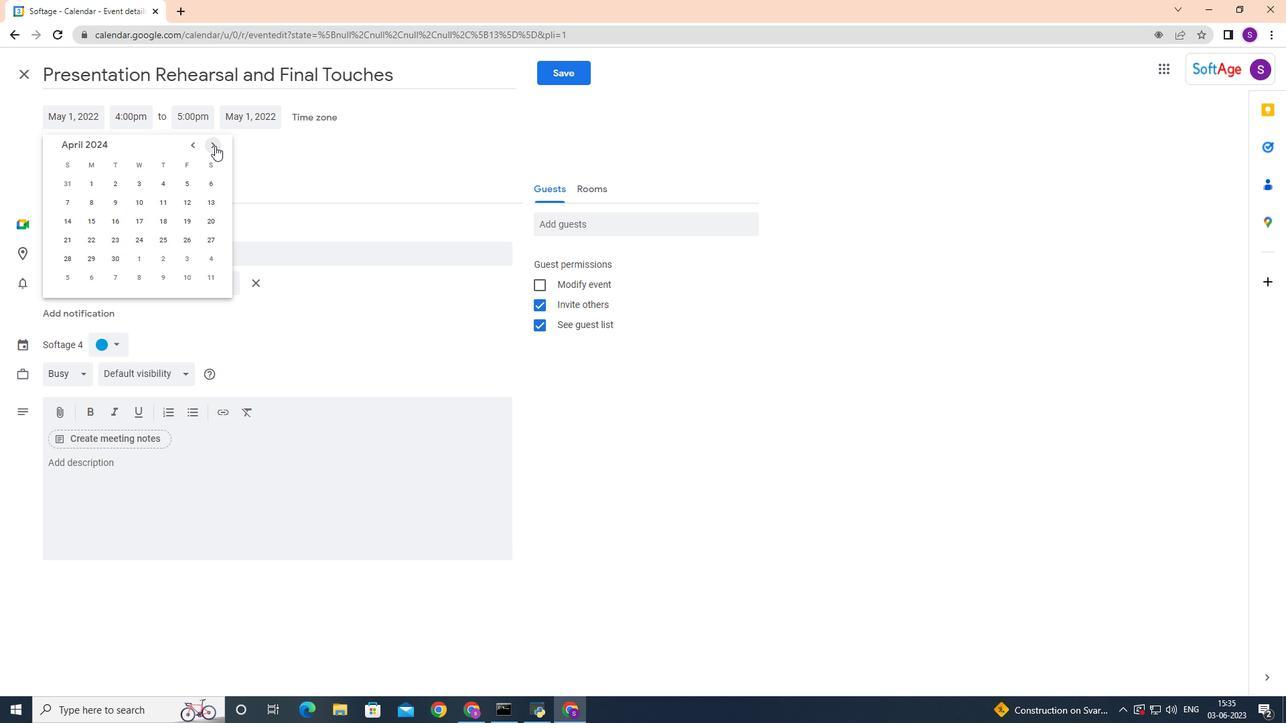
Action: Mouse moved to (211, 239)
Screenshot: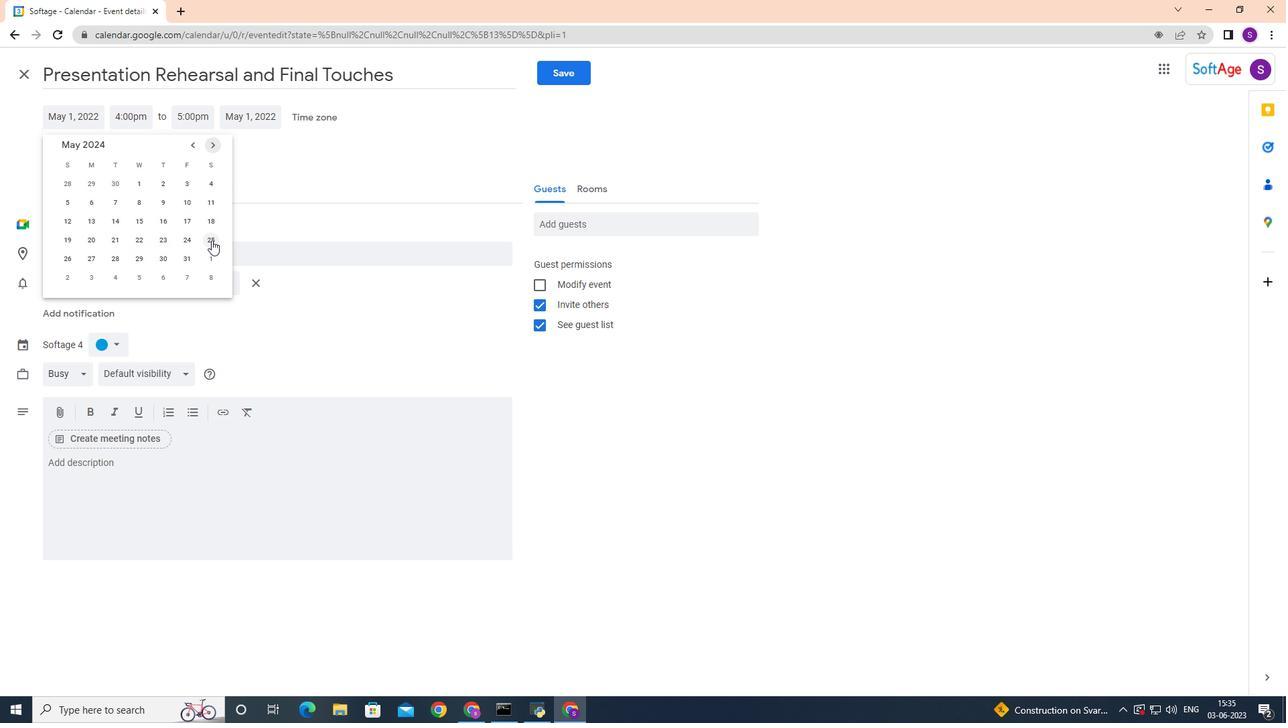 
Action: Mouse pressed left at (211, 239)
Screenshot: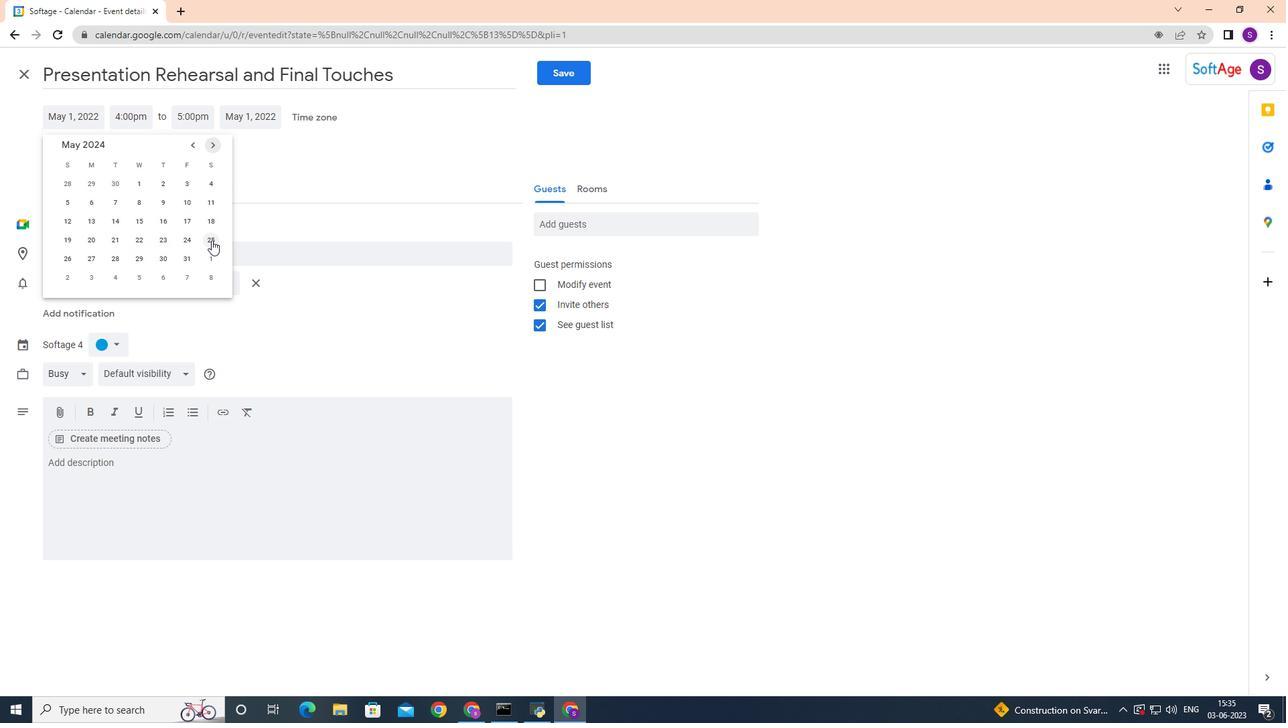 
Action: Mouse moved to (144, 120)
Screenshot: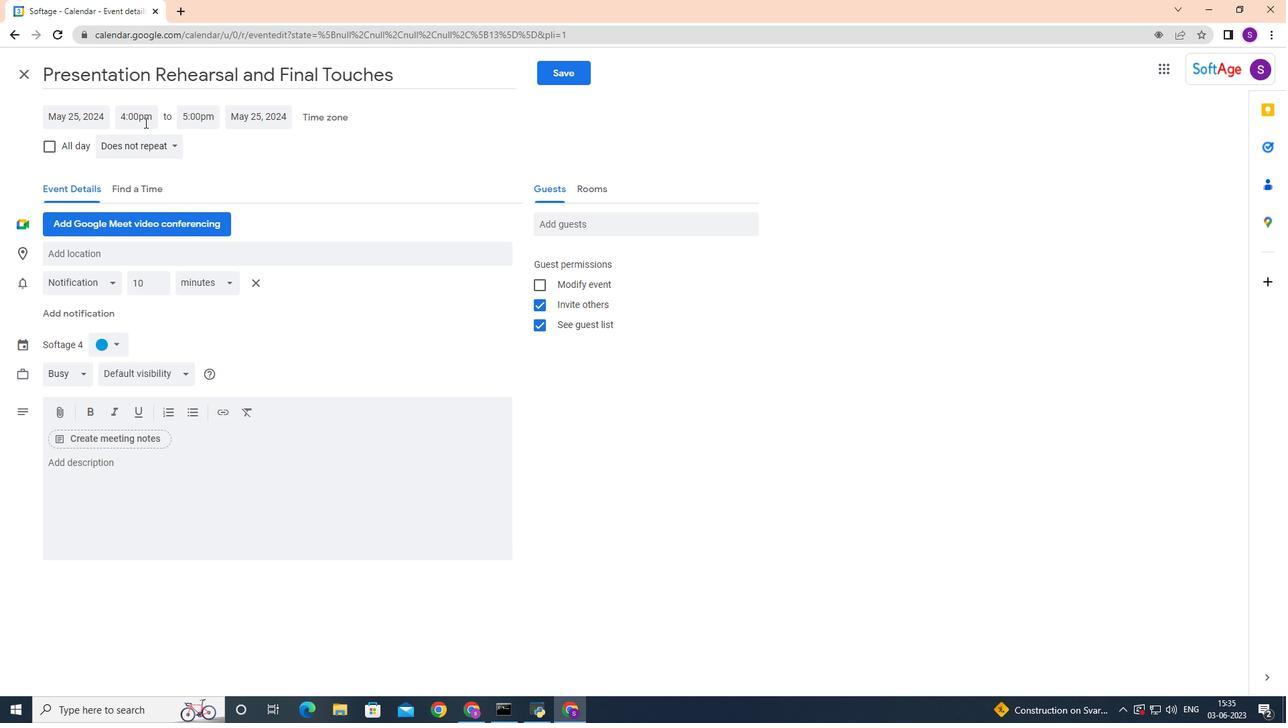 
Action: Mouse pressed left at (144, 120)
Screenshot: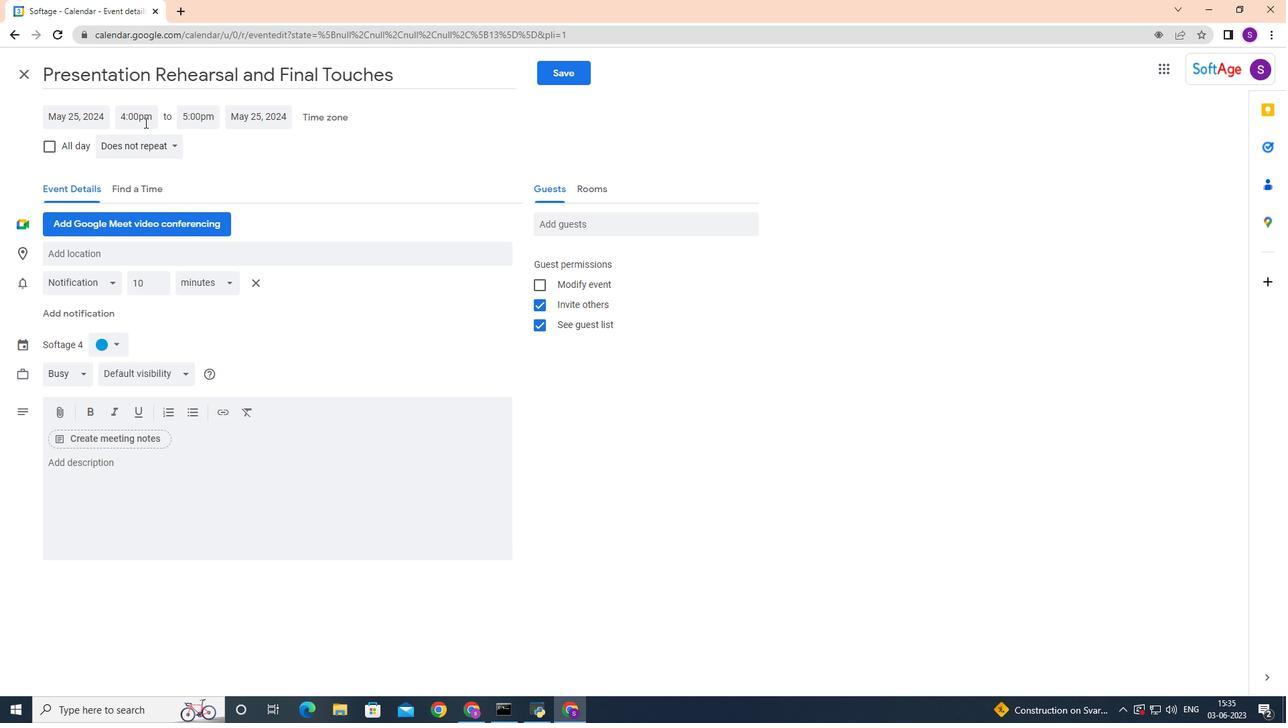 
Action: Mouse moved to (142, 149)
Screenshot: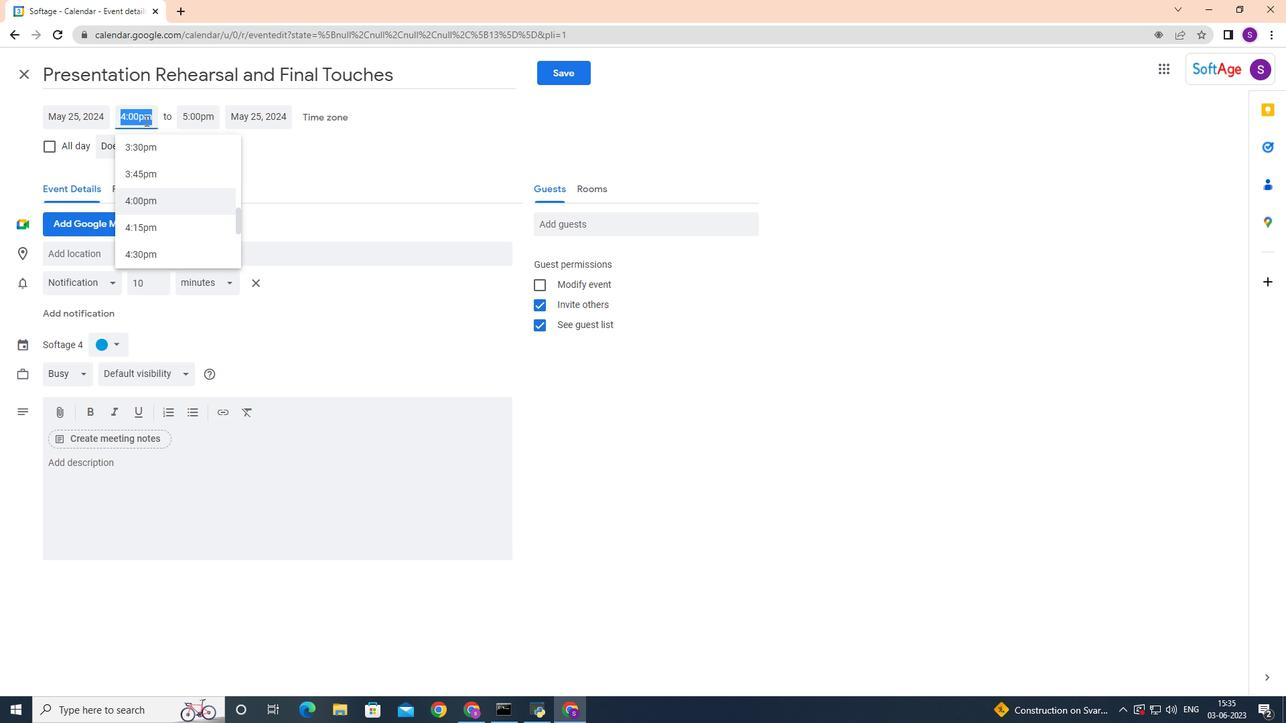 
Action: Key pressed <Key.backspace>9<Key.shift>:40<Key.shift>AM<Key.enter>
Screenshot: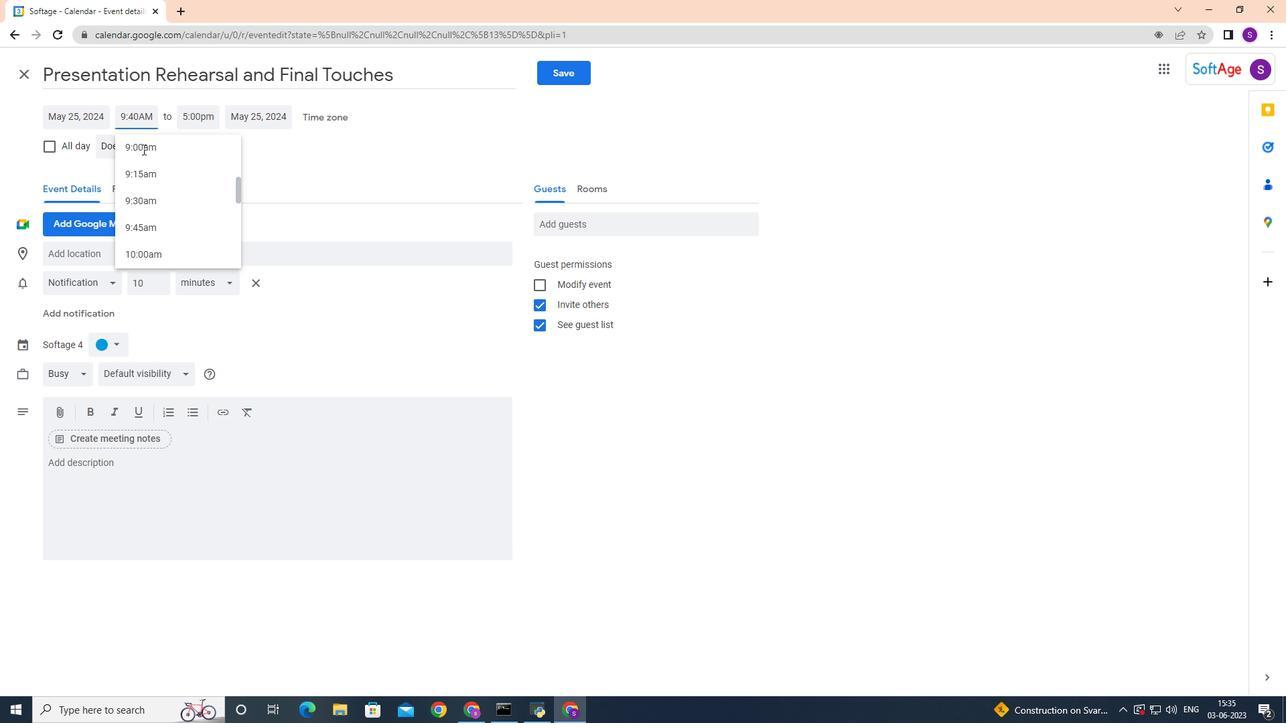 
Action: Mouse moved to (203, 108)
Screenshot: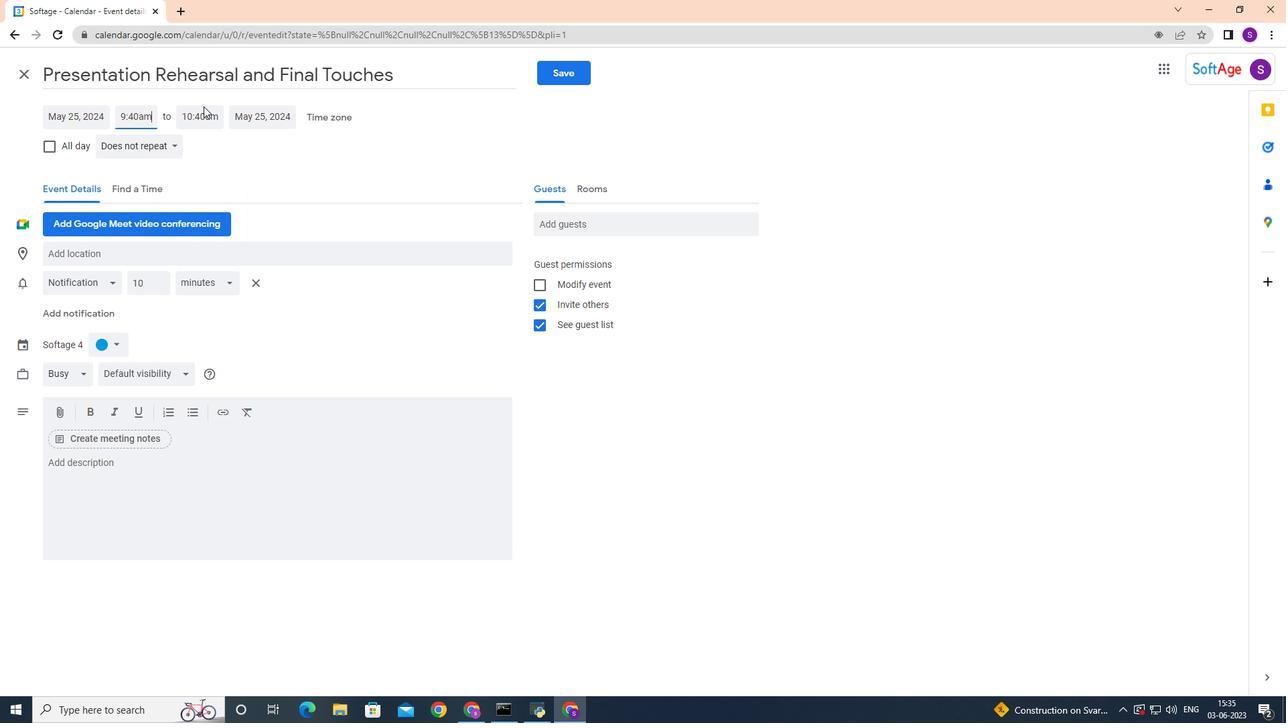 
Action: Mouse pressed left at (203, 108)
Screenshot: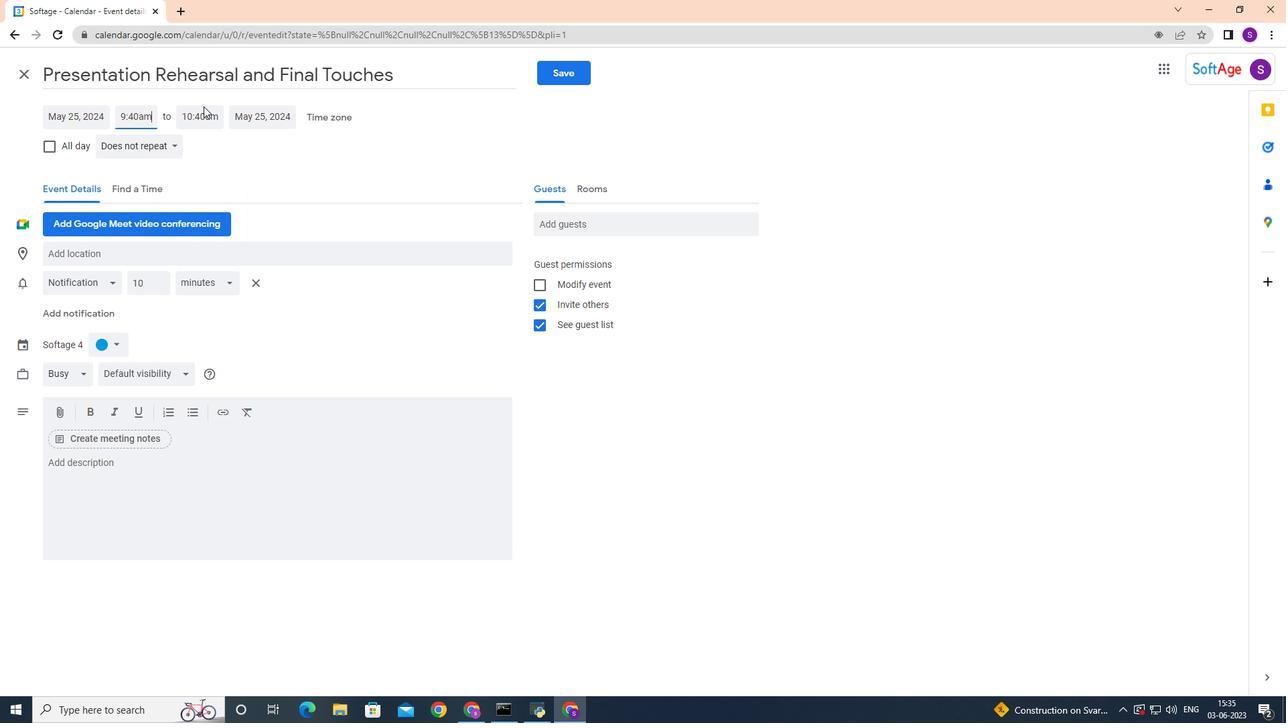 
Action: Mouse moved to (231, 253)
Screenshot: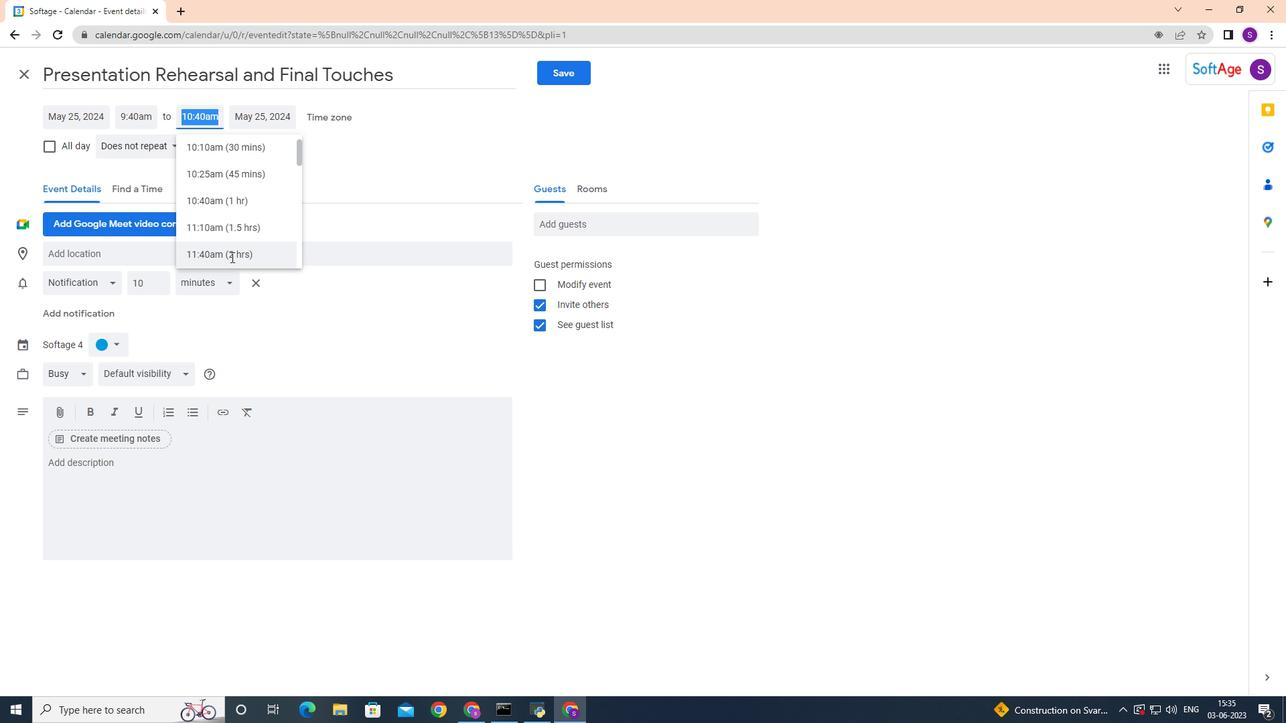 
Action: Mouse pressed left at (231, 253)
Screenshot: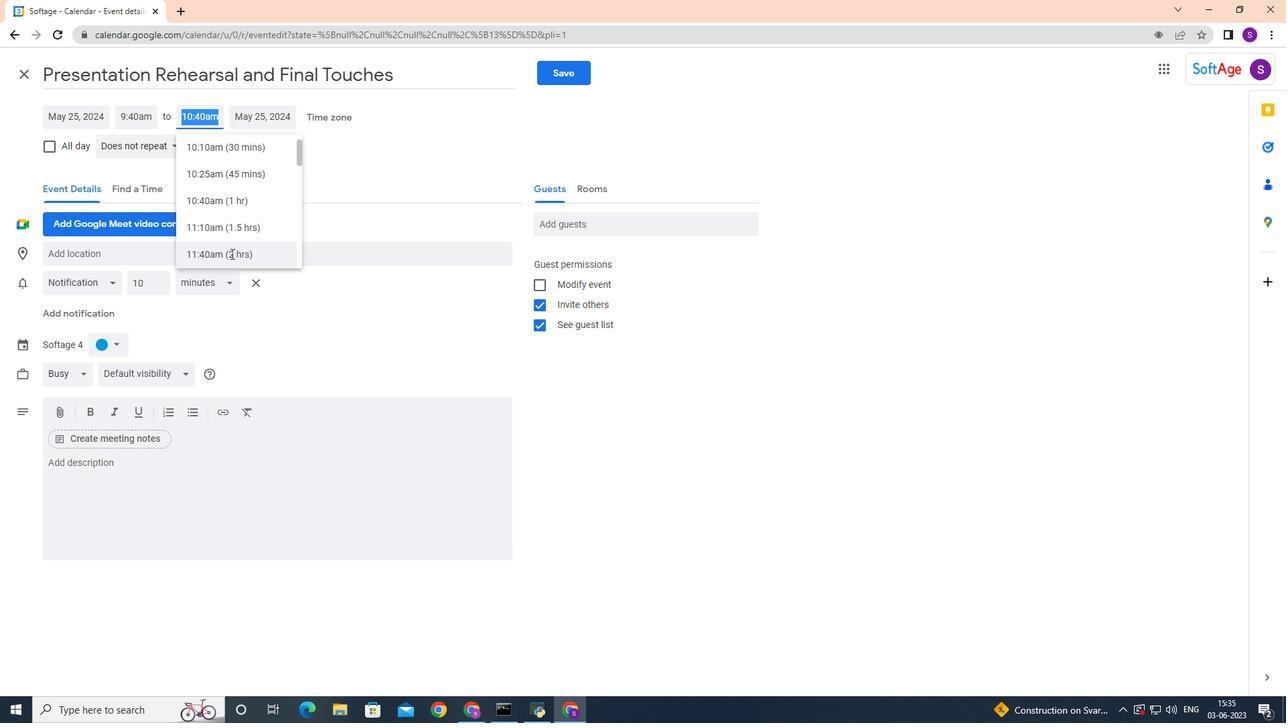 
Action: Mouse moved to (121, 473)
Screenshot: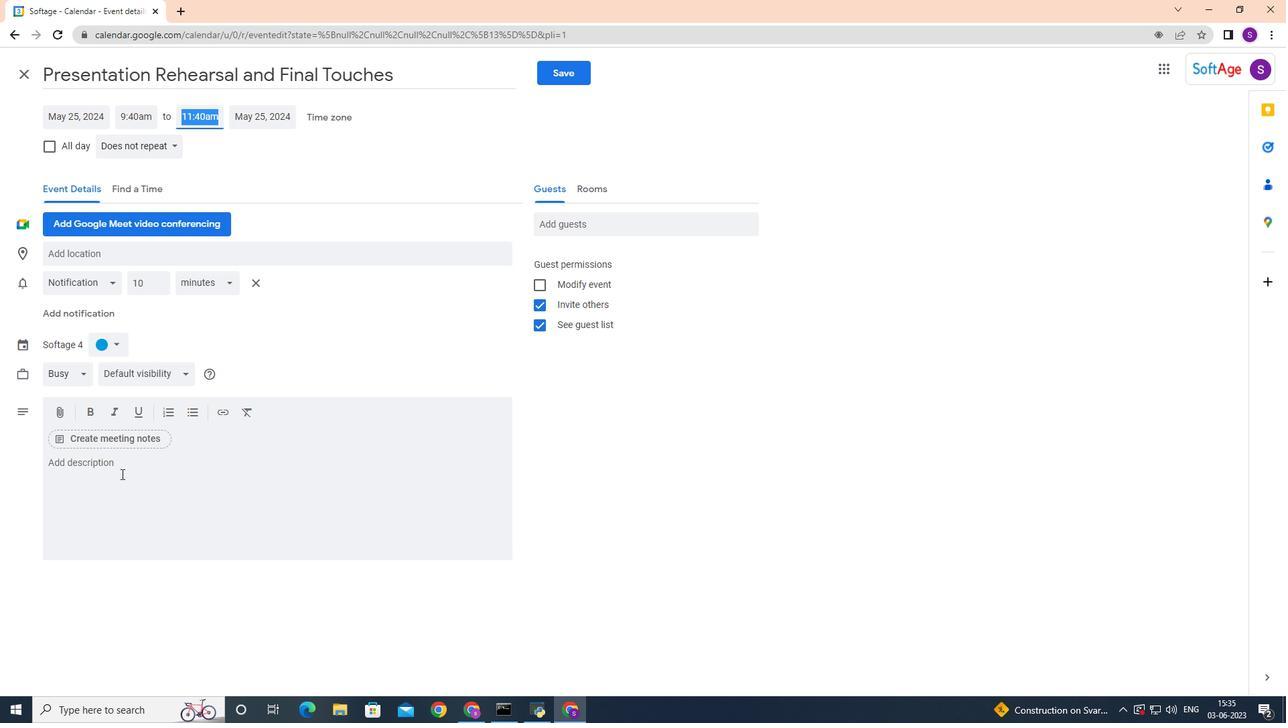 
Action: Mouse pressed left at (121, 473)
Screenshot: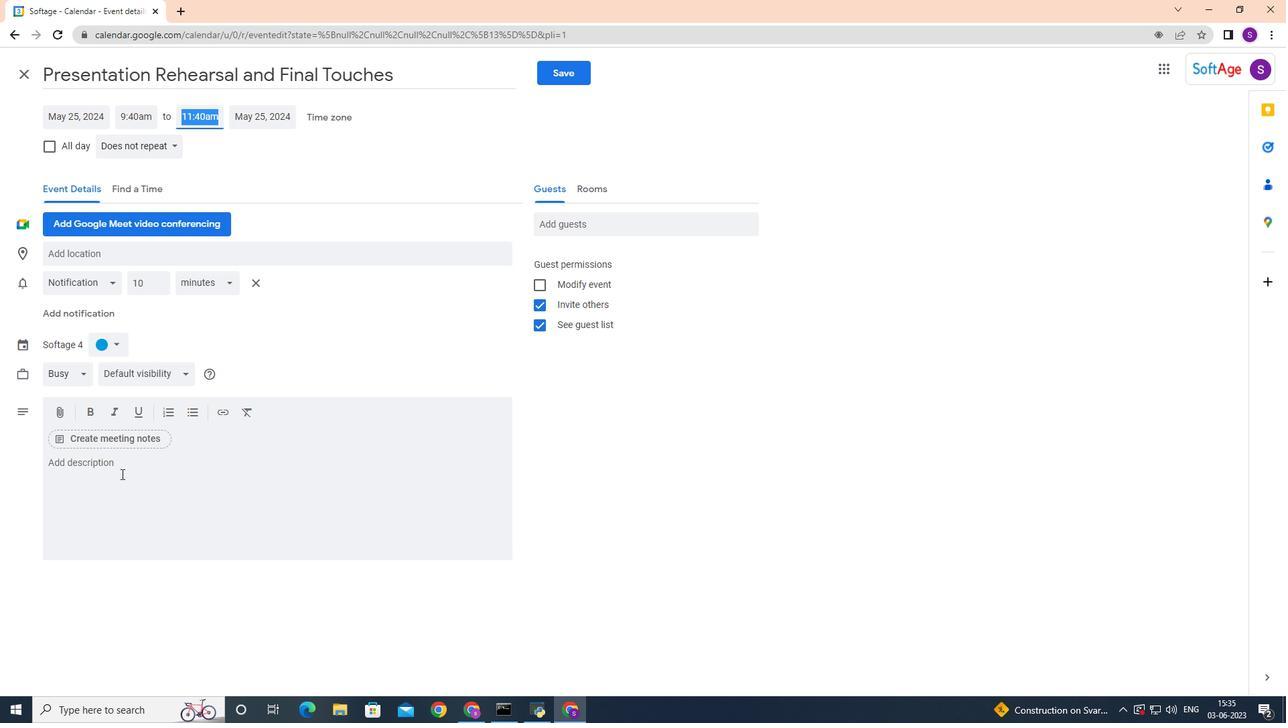 
Action: Mouse moved to (121, 473)
Screenshot: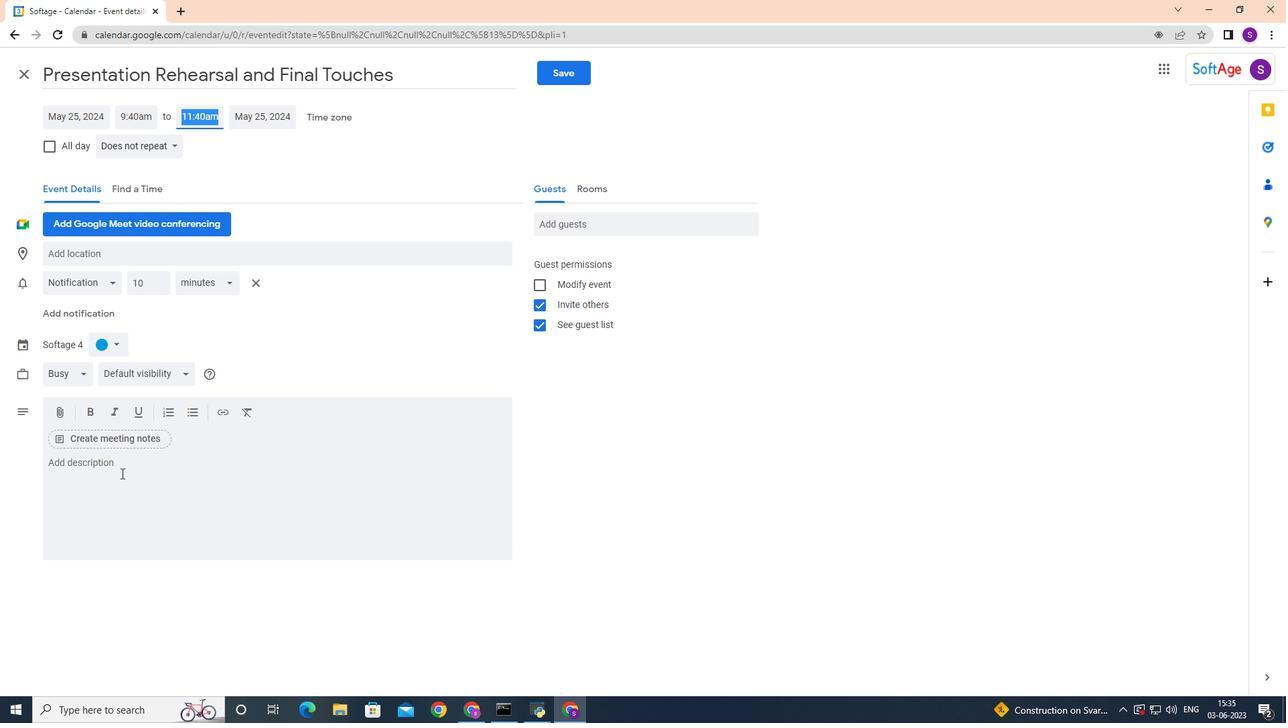 
Action: Key pressed <Key.shift><Key.shift><Key.shift><Key.shift><Key.shift>The<Key.space>emo<Key.backspace>plot<Key.backspace>yee<Key.space>and<Key.space>the<Key.space>suspervisor<Key.space><Key.backspace><Key.backspace><Key.backspace><Key.backspace><Key.backspace><Key.backspace><Key.backspace><Key.backspace><Key.backspace><Key.backspace>pervisor<Key.space>will<Key.space>collaboratively<Key.space>develop<Key.space>an<Key.space>action<Key.space>plan<Key.space>outlining<Key.space>the<Key.space>steps<Key.space>and<Key.space>stratef<Key.backspace>gies<Key.space>necessary<Key.space>for<Key.space>improvement.<Key.space>this<Key.space>plan<Key.space>may<Key.space>include<Key.space>specific<Key.space>task,<Key.space><Key.backspace><Key.backspace>s,<Key.space>training<Key.space>or<Key.space>development<Key.space>opportunities<Key.space><Key.backspace>,<Key.space>resources,<Key.space>ans<Key.backspace>d<Key.space>support<Key.space>systems<Key.space>to<Key.space>aid<Key.space>in<Key.space>the<Key.space>employees<Key.space>growth<Key.space>and<Key.space>progress<Key.space><Key.backspace>.<Key.space>
Screenshot: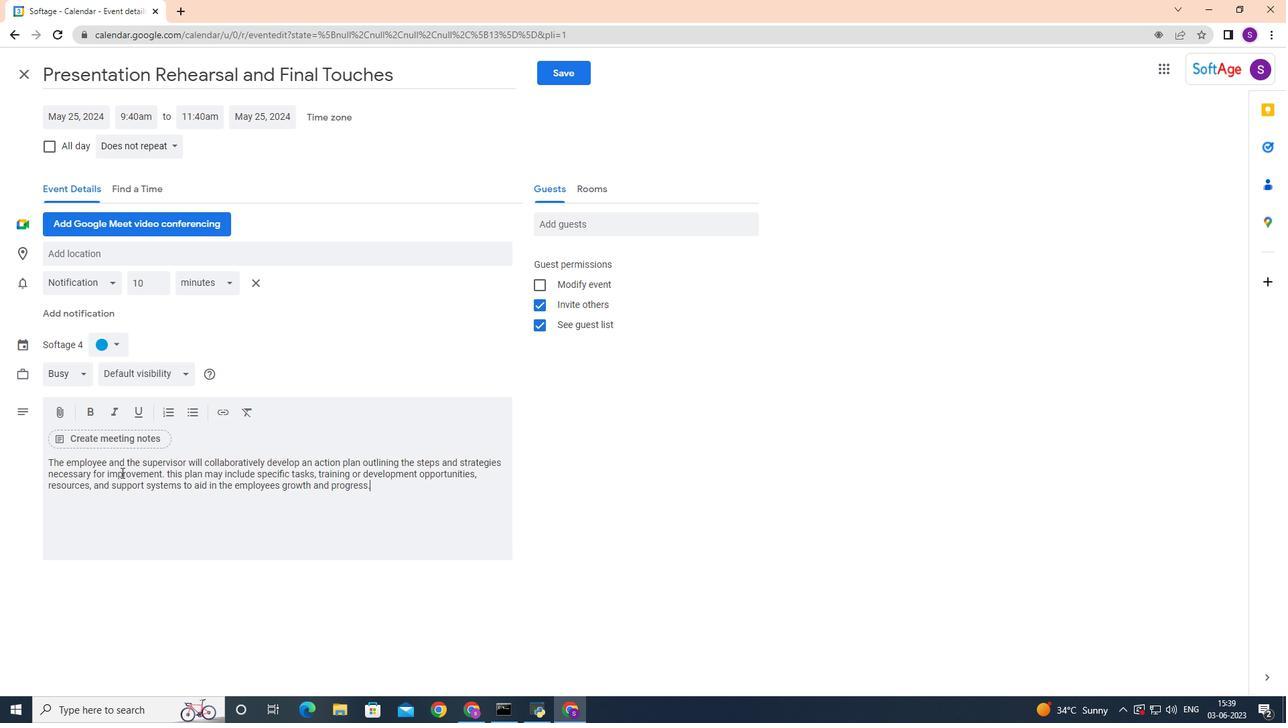 
Action: Mouse moved to (117, 347)
Screenshot: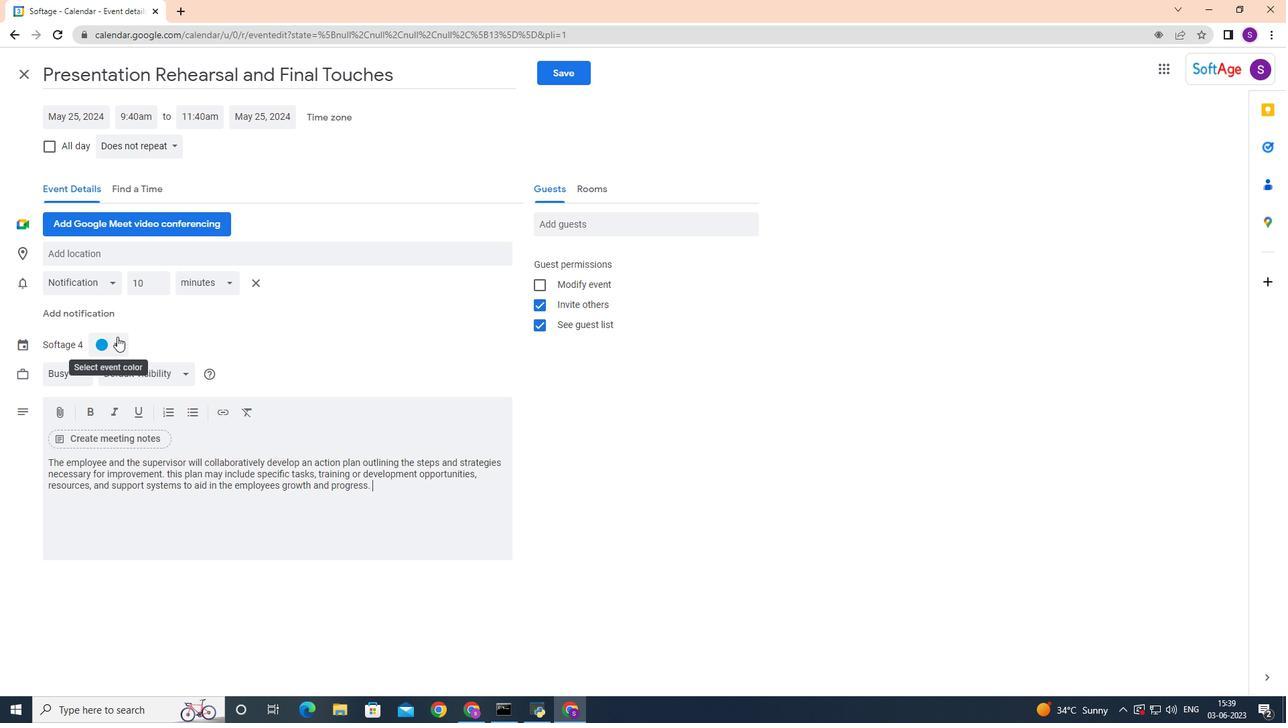 
Action: Mouse pressed left at (117, 347)
Screenshot: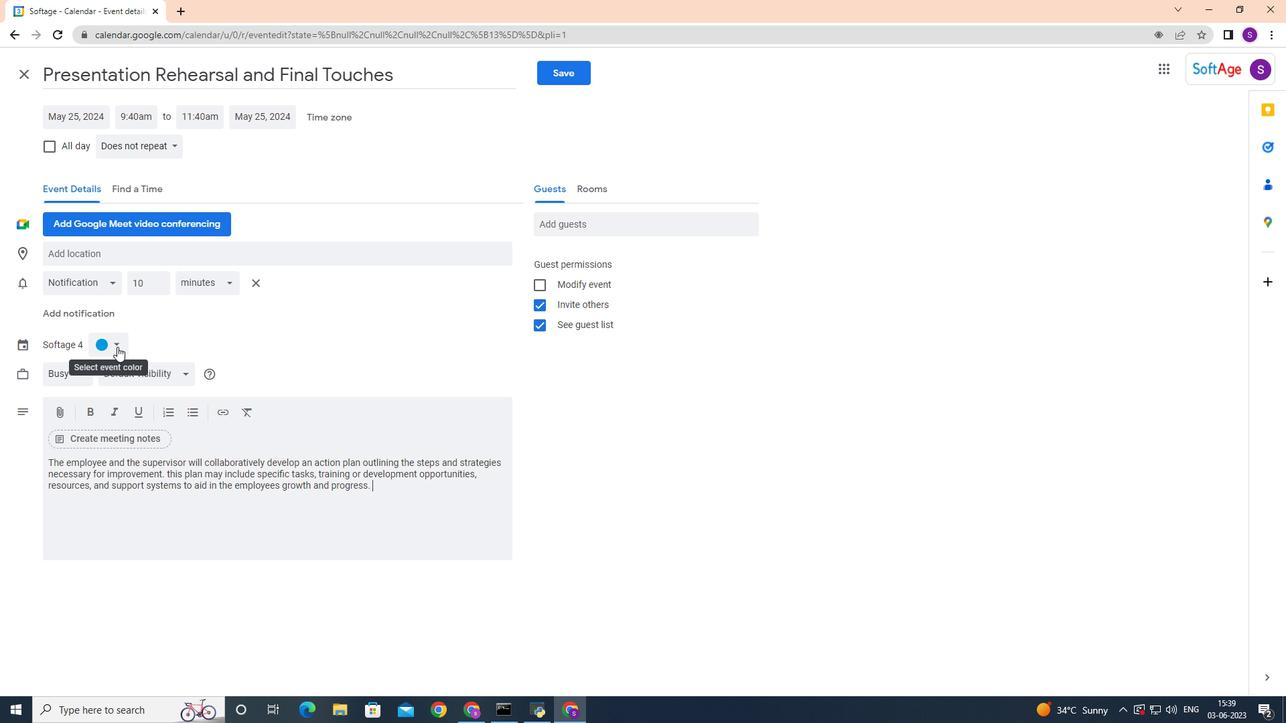 
Action: Mouse moved to (116, 365)
Screenshot: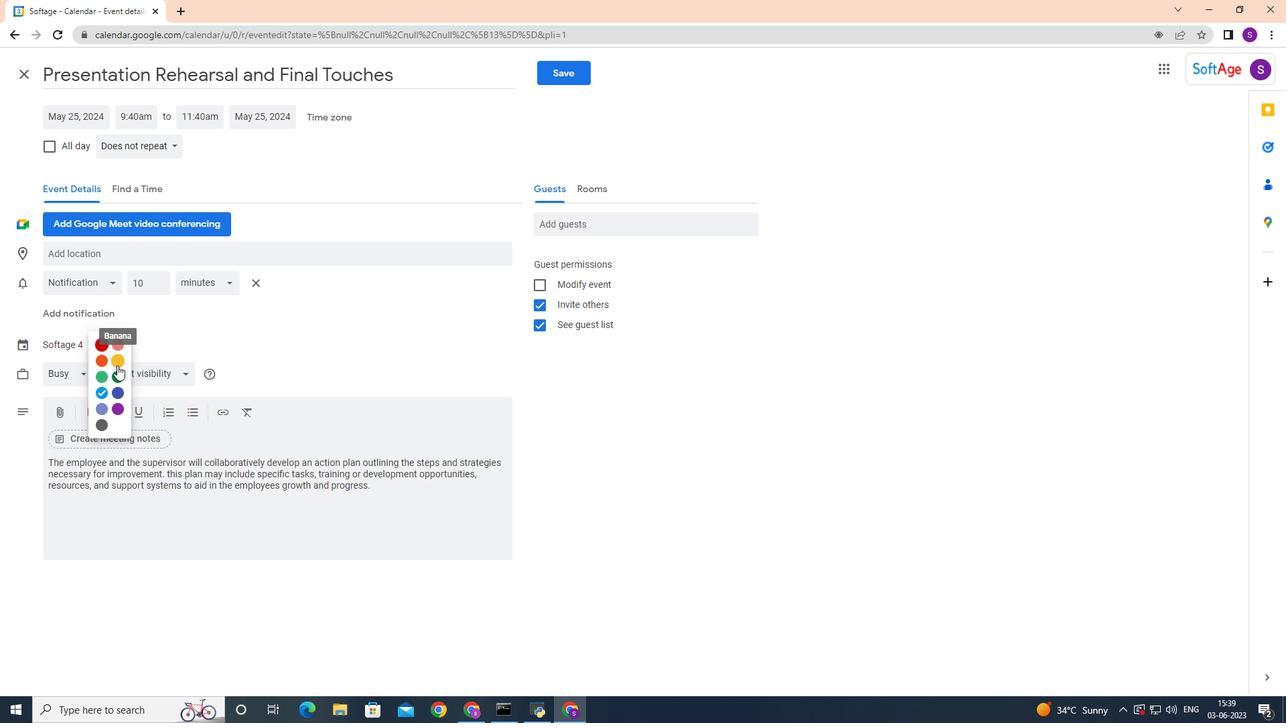 
Action: Mouse pressed left at (116, 365)
Screenshot: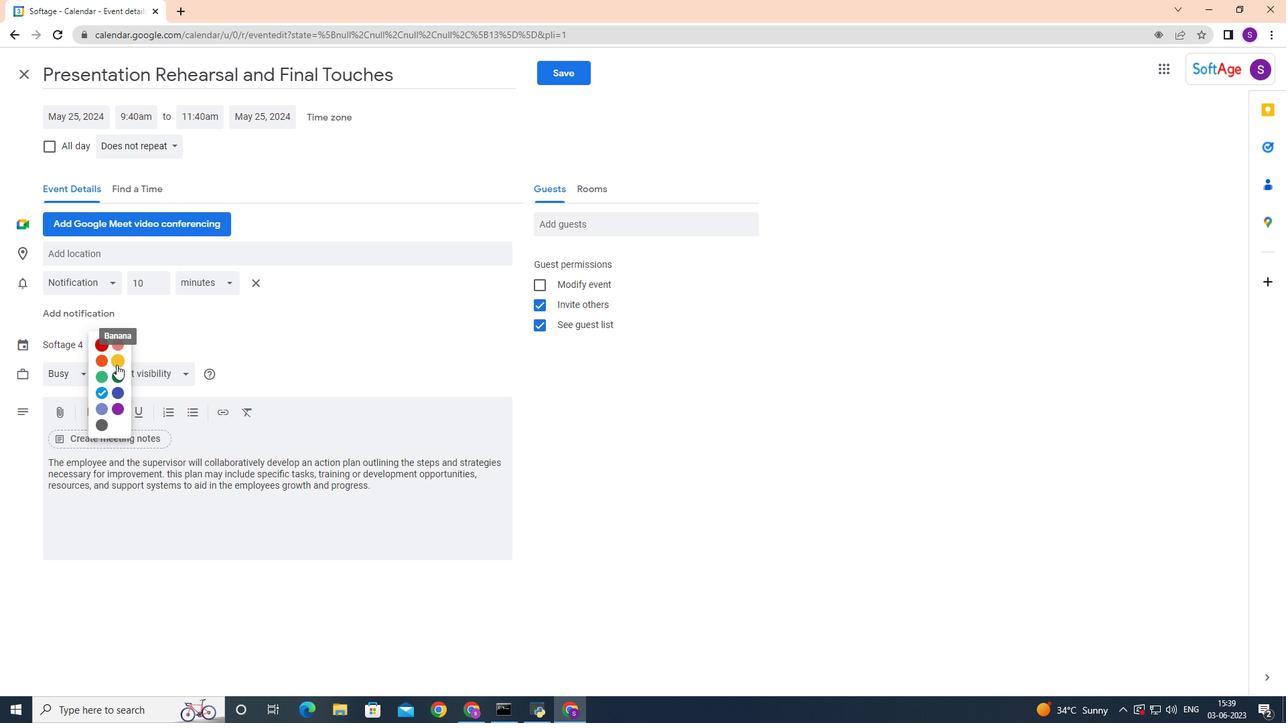 
Action: Mouse moved to (101, 253)
Screenshot: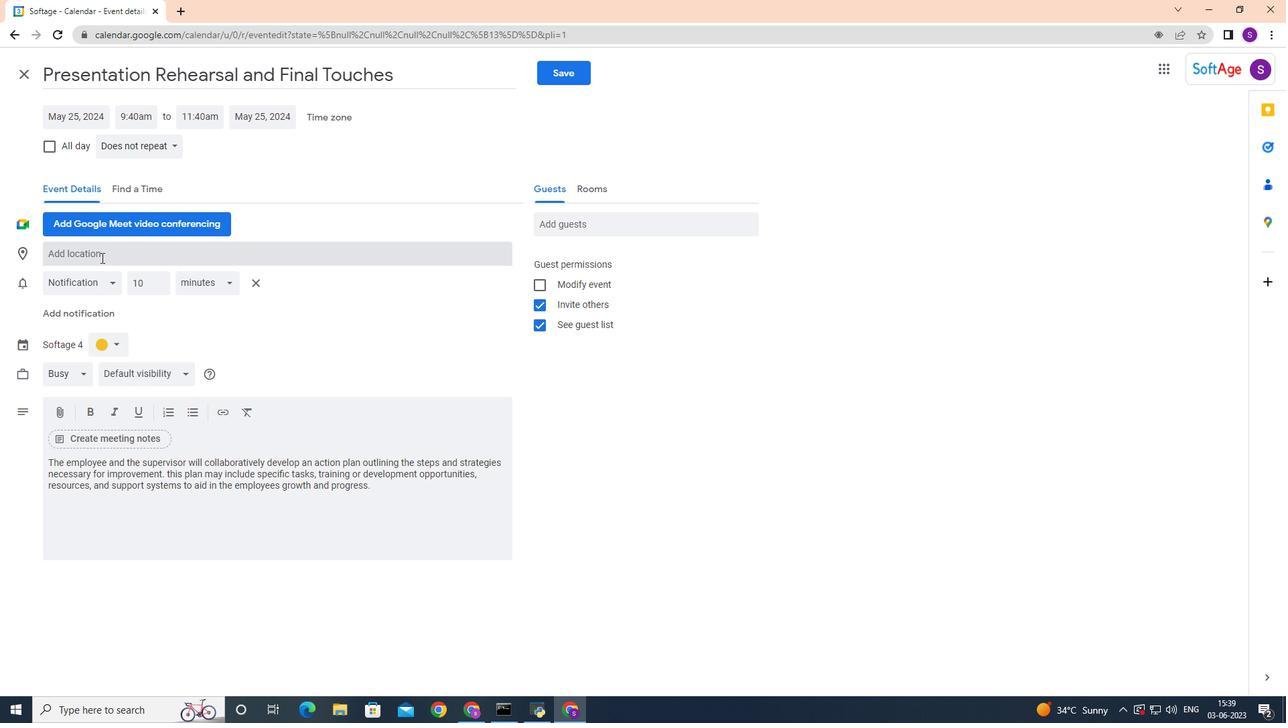 
Action: Mouse pressed left at (101, 253)
Screenshot: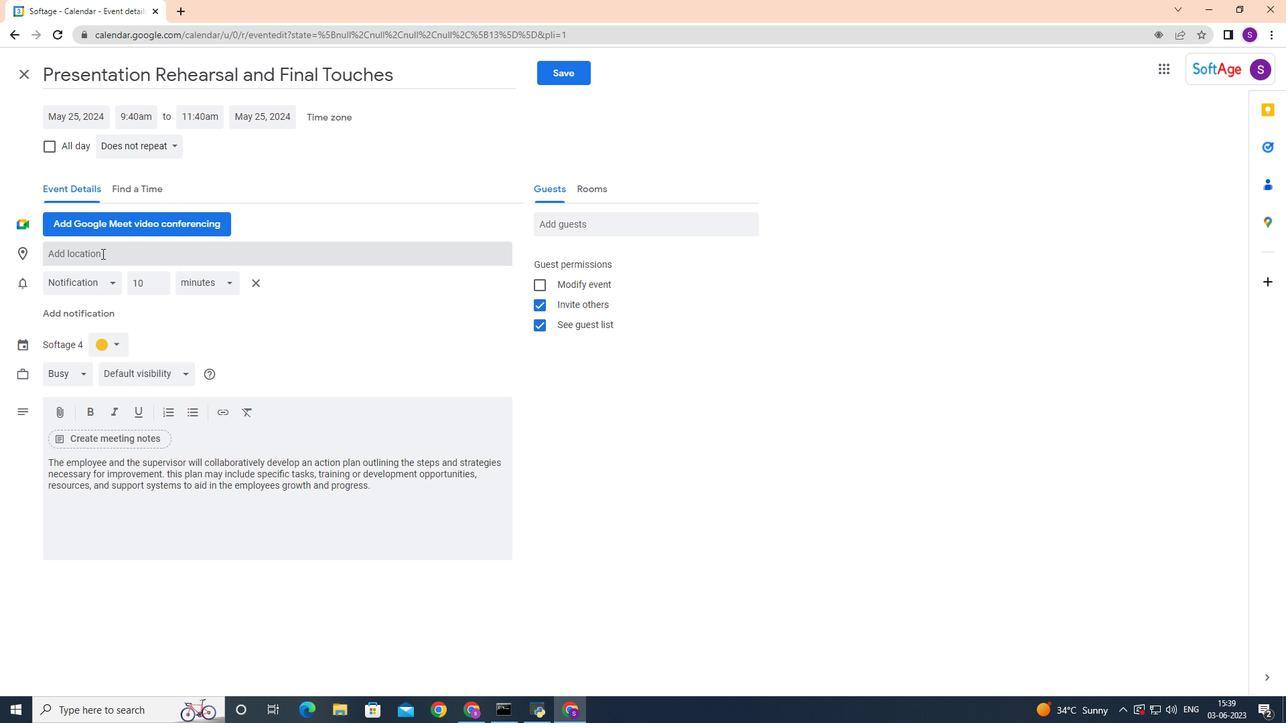 
Action: Key pressed <Key.shift>Riyadh<Key.space><Key.shift>Saudi<Key.space><Key.shift>arabia
Screenshot: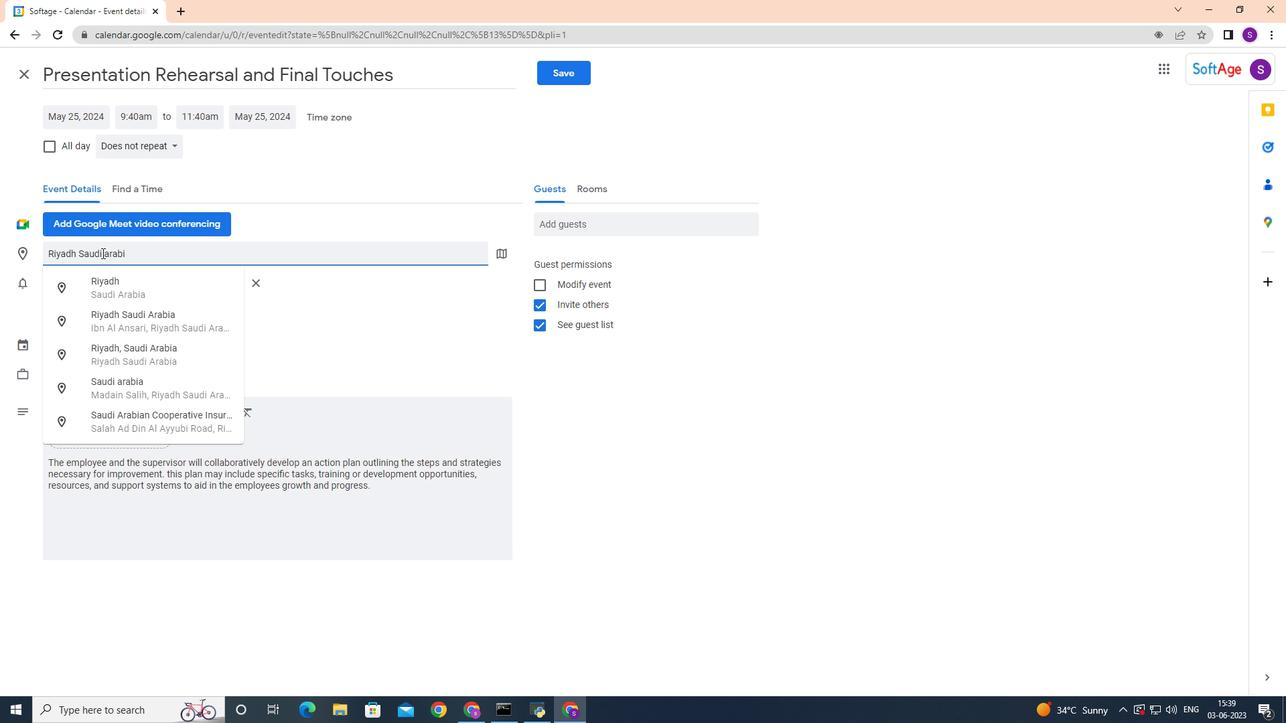 
Action: Mouse moved to (613, 231)
Screenshot: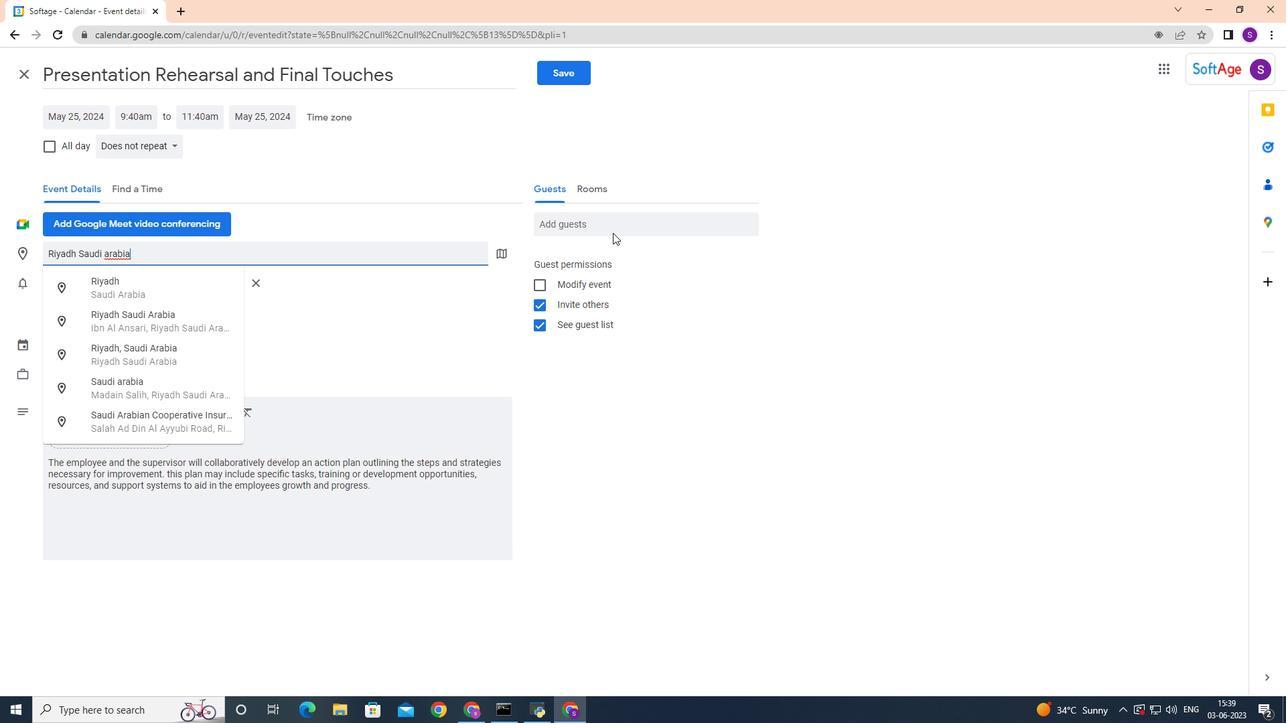 
Action: Mouse pressed left at (613, 231)
Screenshot: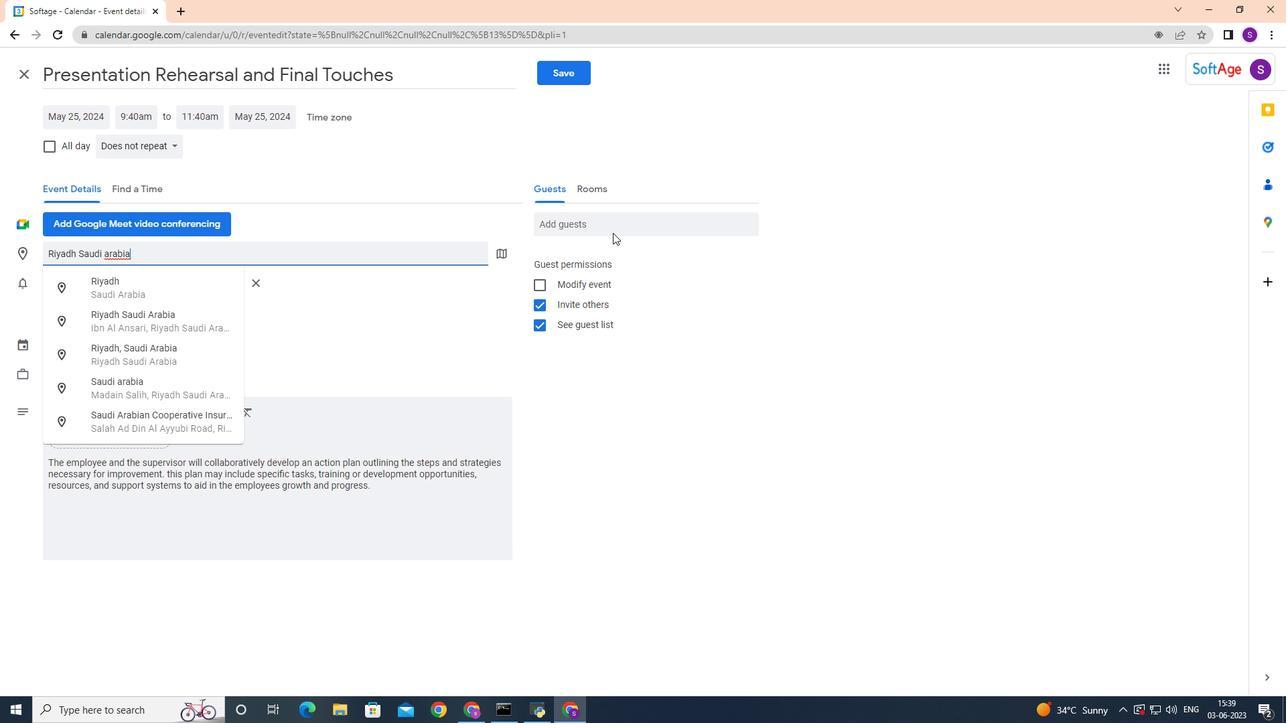 
Action: Mouse moved to (631, 399)
Screenshot: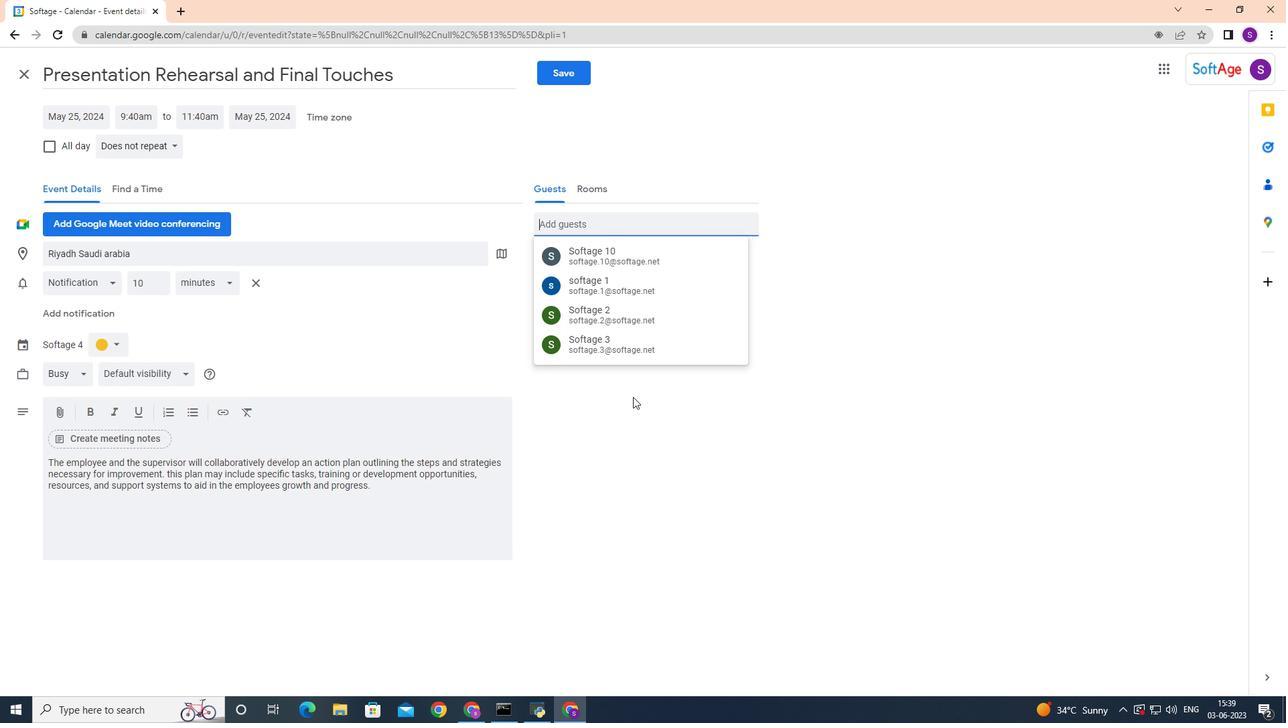 
Action: Key pressed softage.2
Screenshot: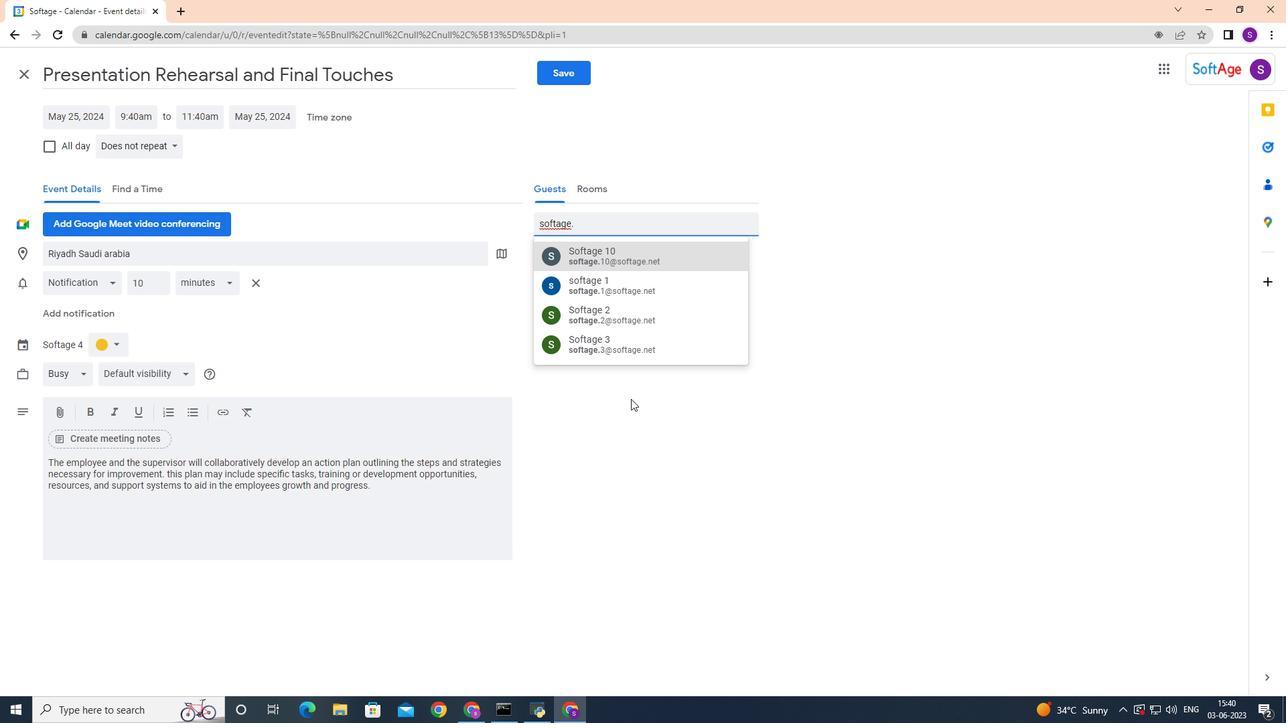 
Action: Mouse moved to (642, 259)
Screenshot: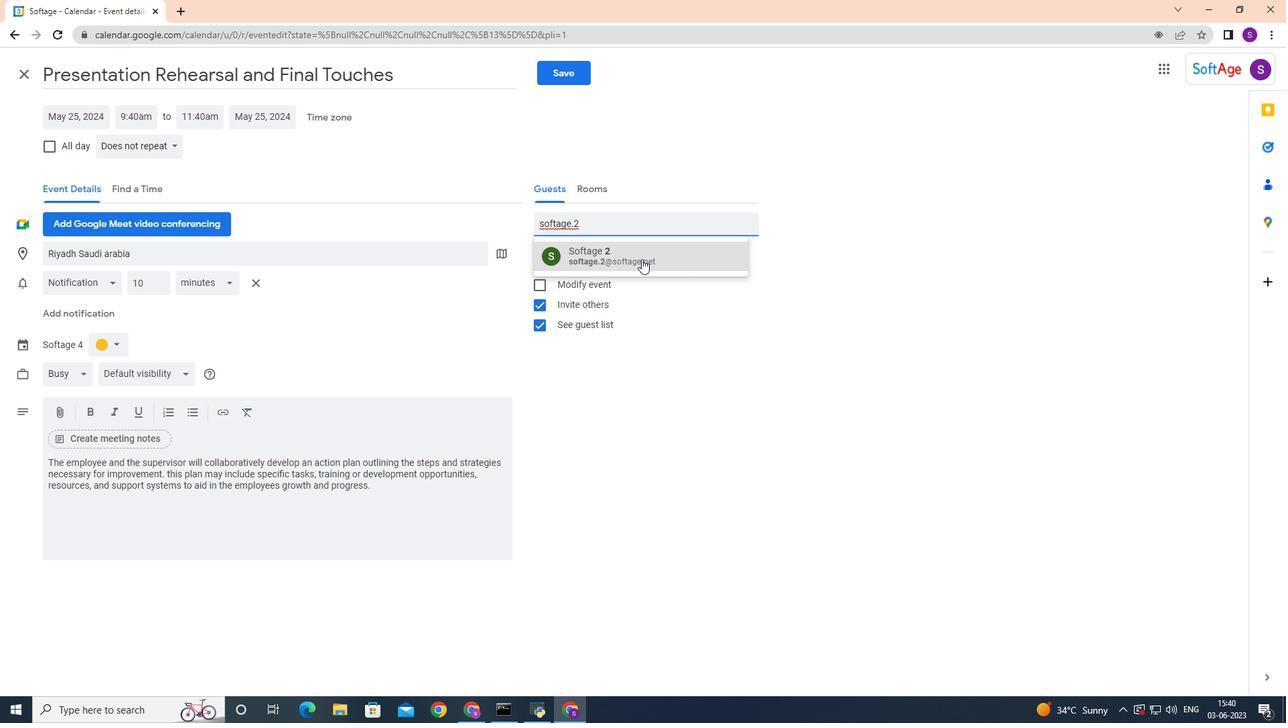 
Action: Mouse pressed left at (642, 259)
Screenshot: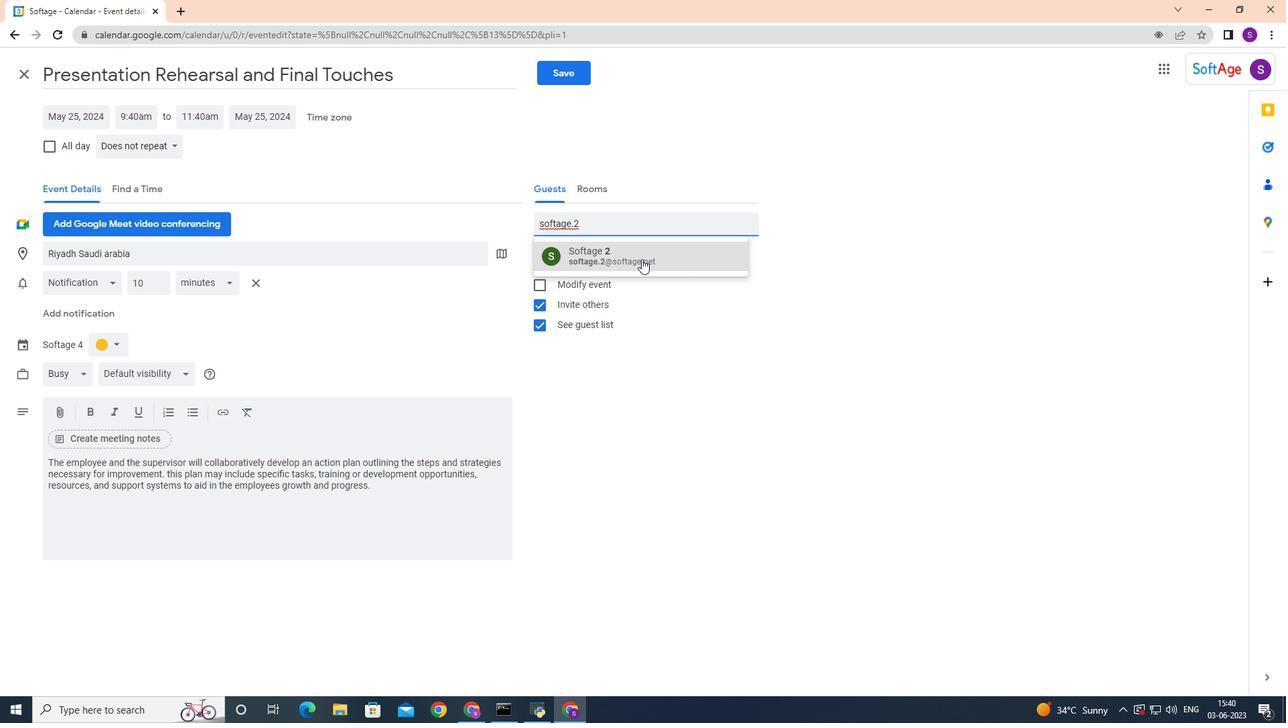 
Action: Mouse moved to (642, 256)
Screenshot: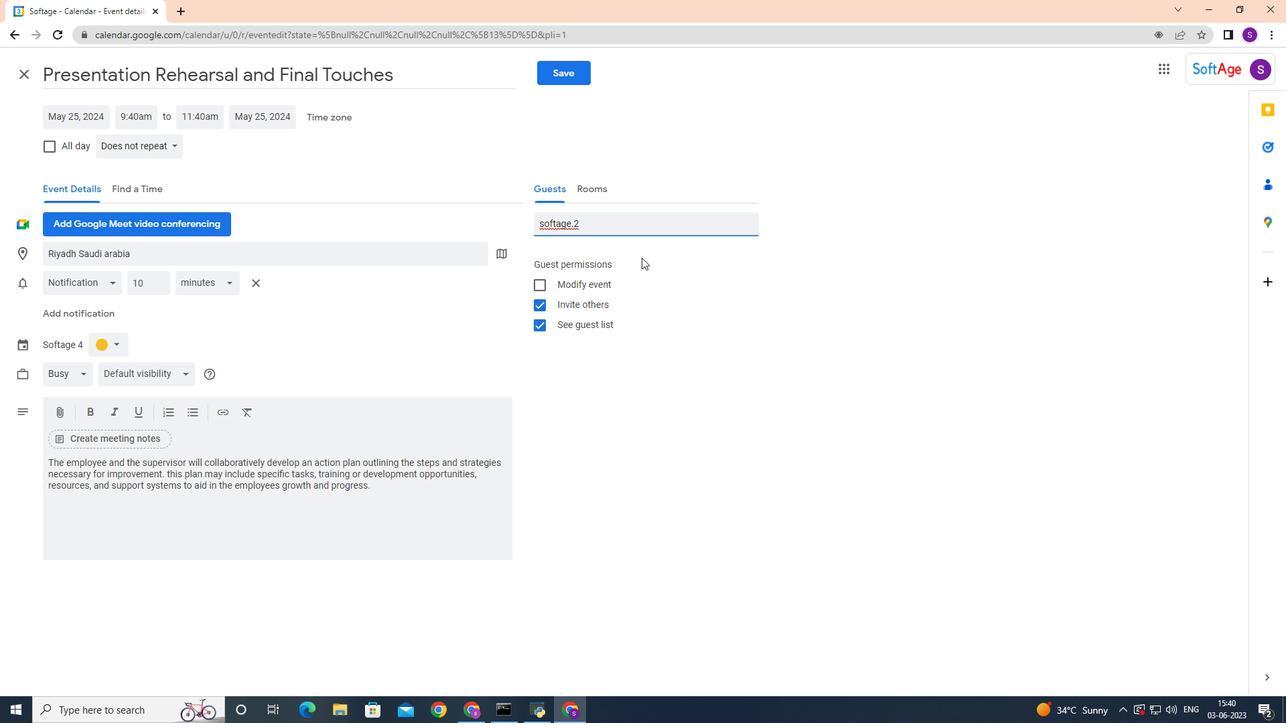 
Action: Key pressed softage.3
Screenshot: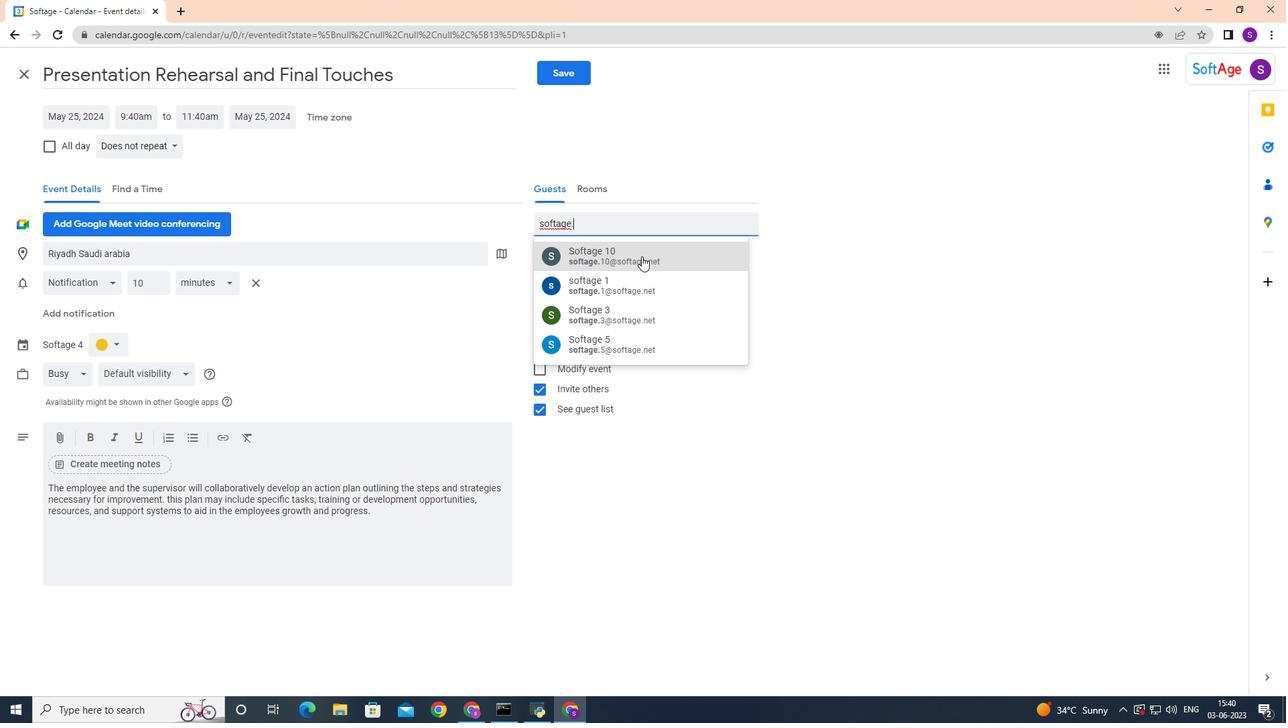 
Action: Mouse pressed left at (642, 256)
Screenshot: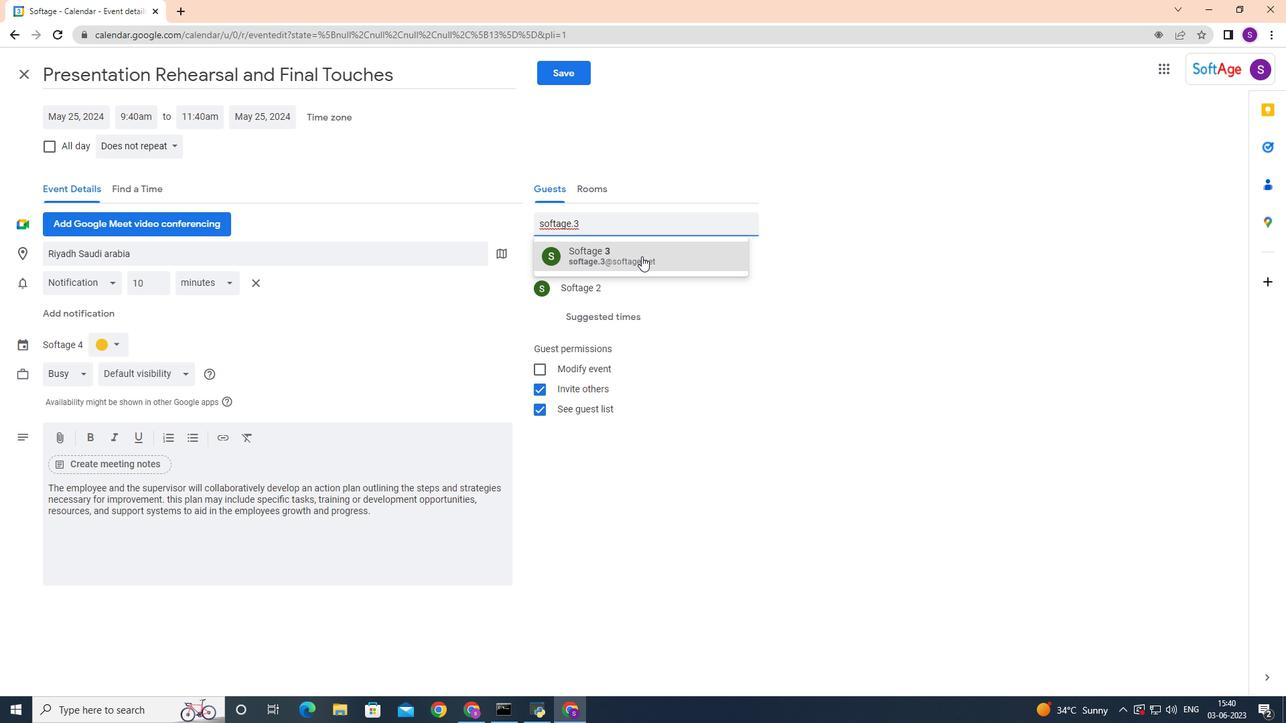 
Action: Mouse moved to (172, 140)
Screenshot: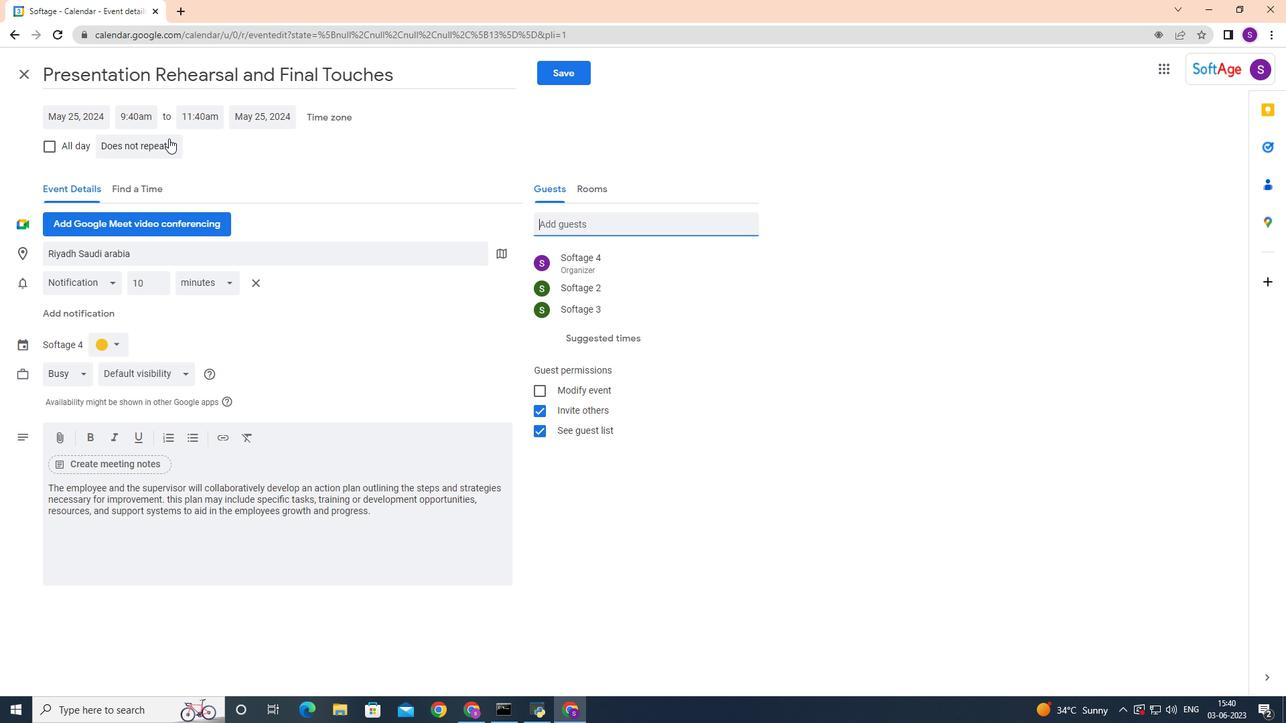 
Action: Mouse pressed left at (172, 140)
Screenshot: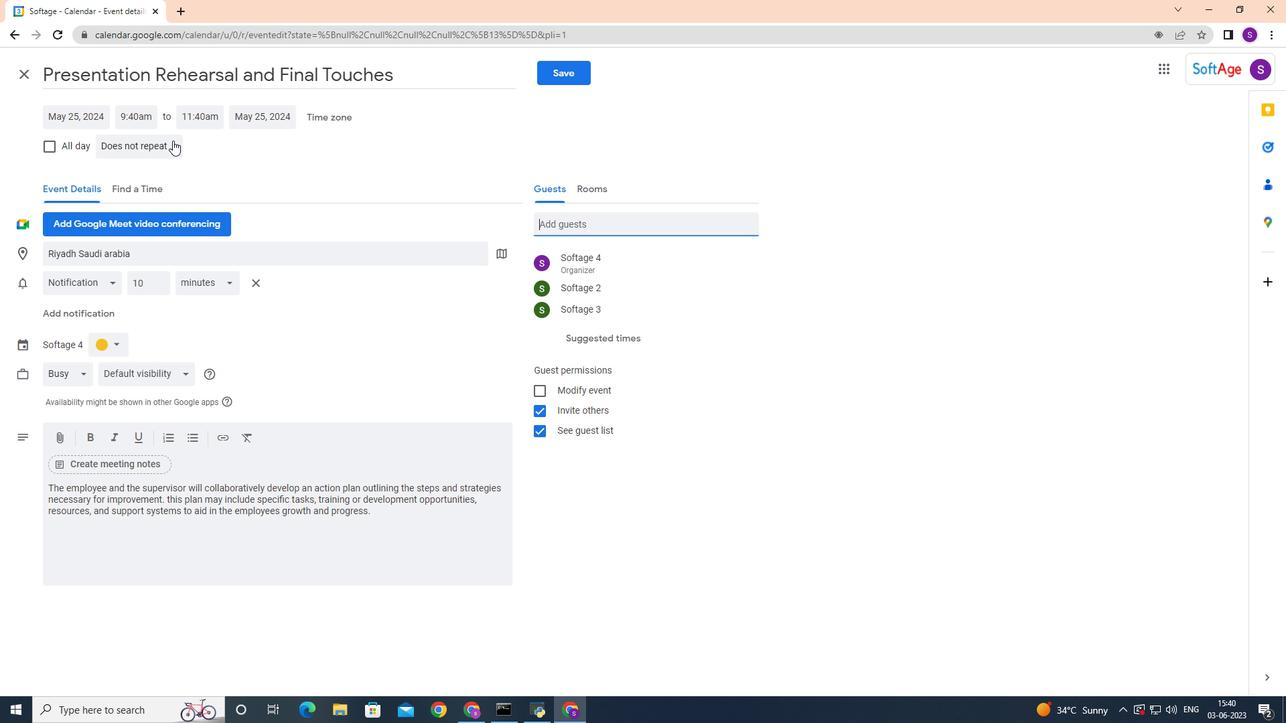 
Action: Mouse moved to (199, 284)
Screenshot: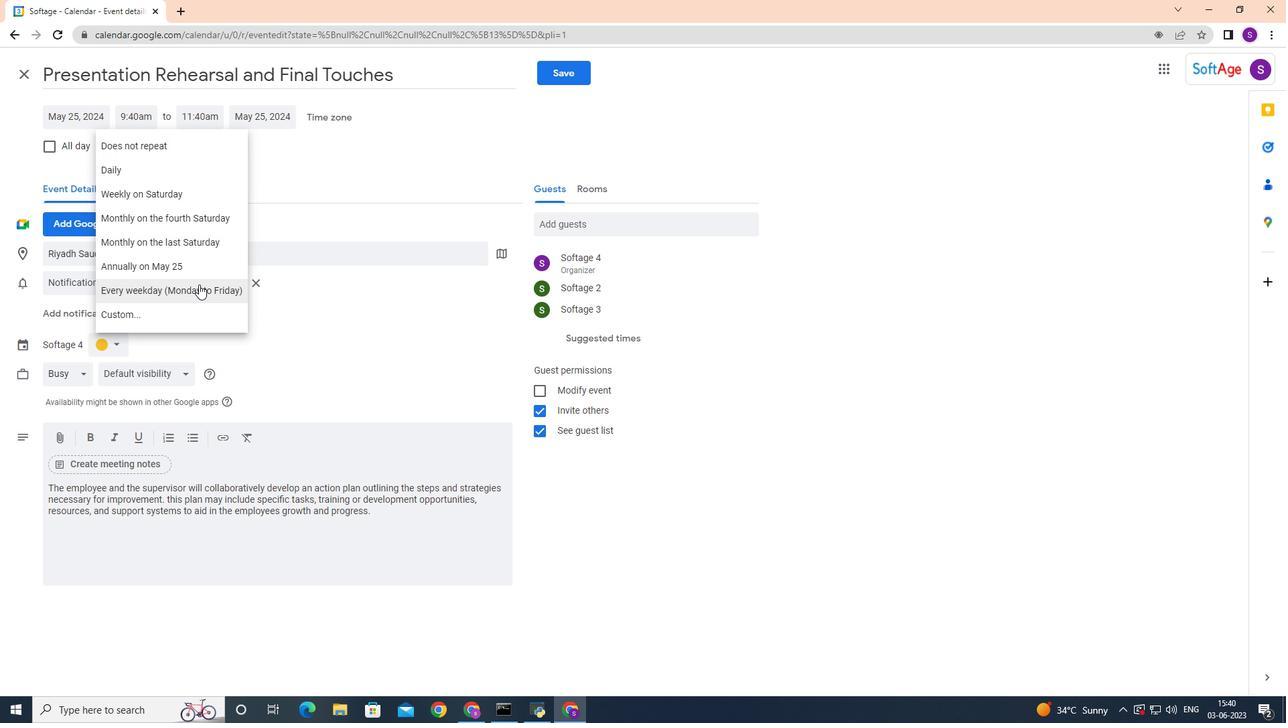 
Action: Mouse pressed left at (199, 284)
Screenshot: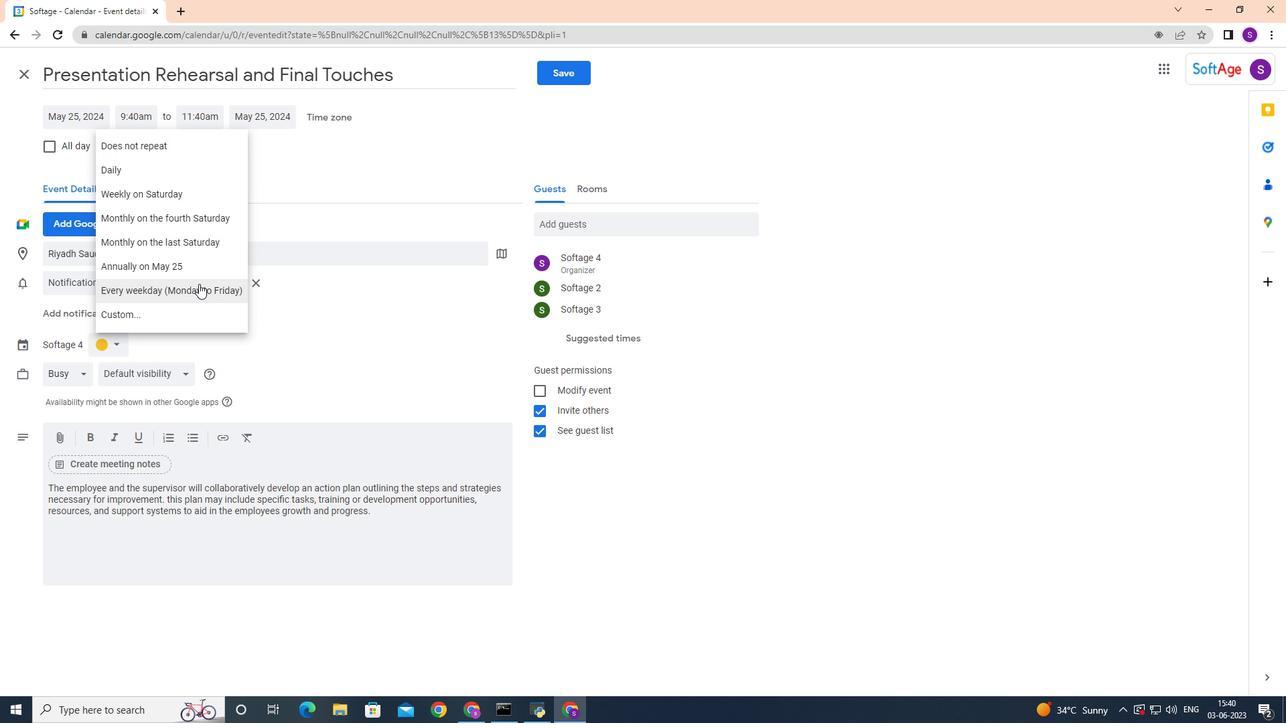 
Action: Mouse moved to (543, 74)
Screenshot: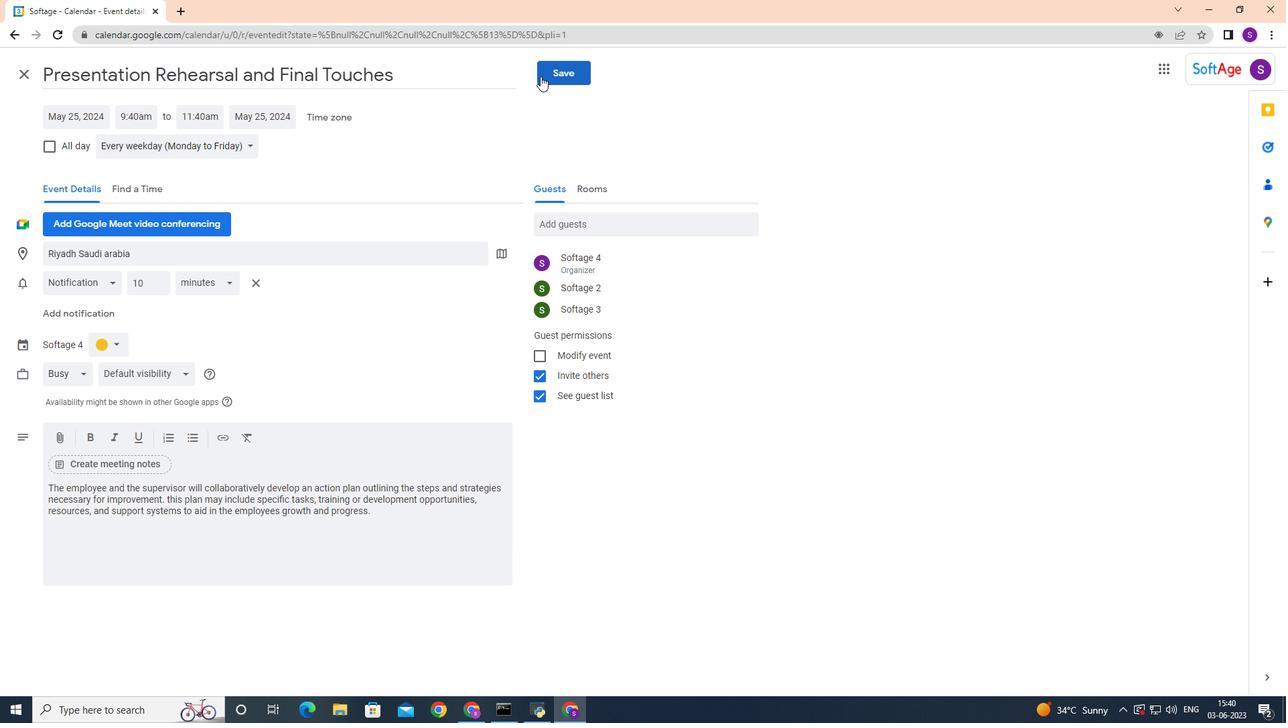 
Action: Mouse pressed left at (543, 74)
Screenshot: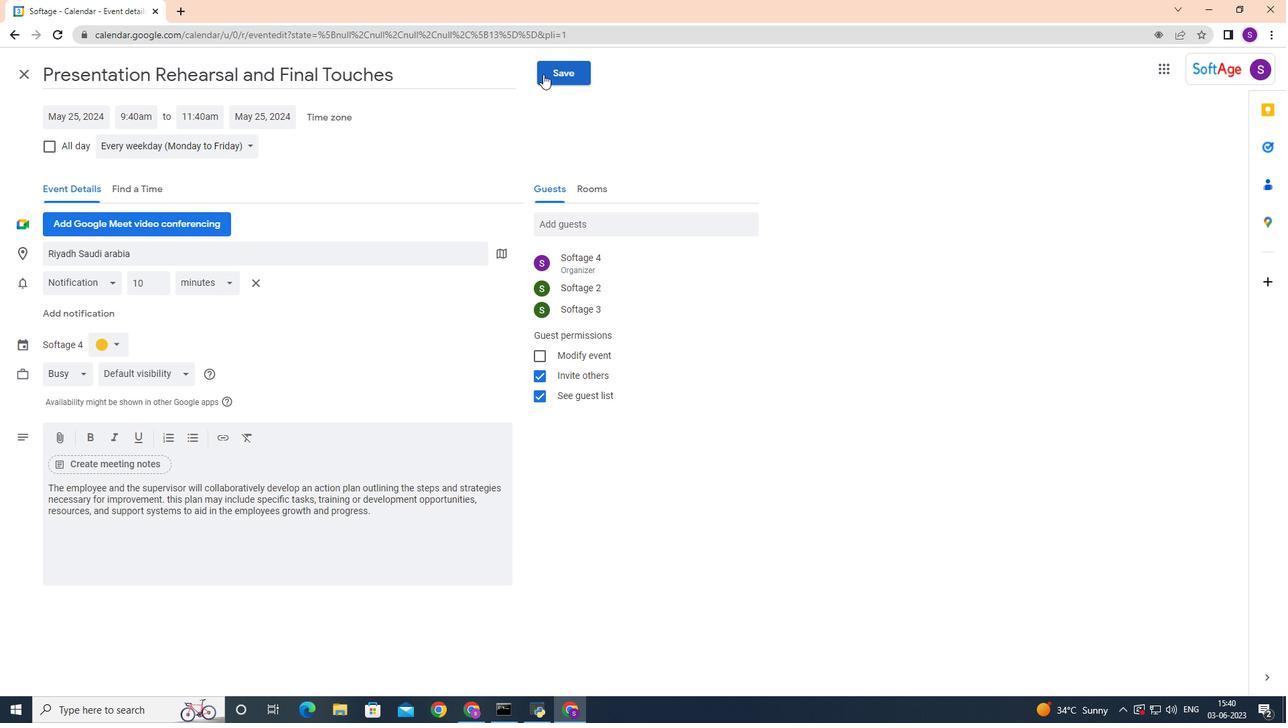 
Action: Mouse moved to (776, 405)
Screenshot: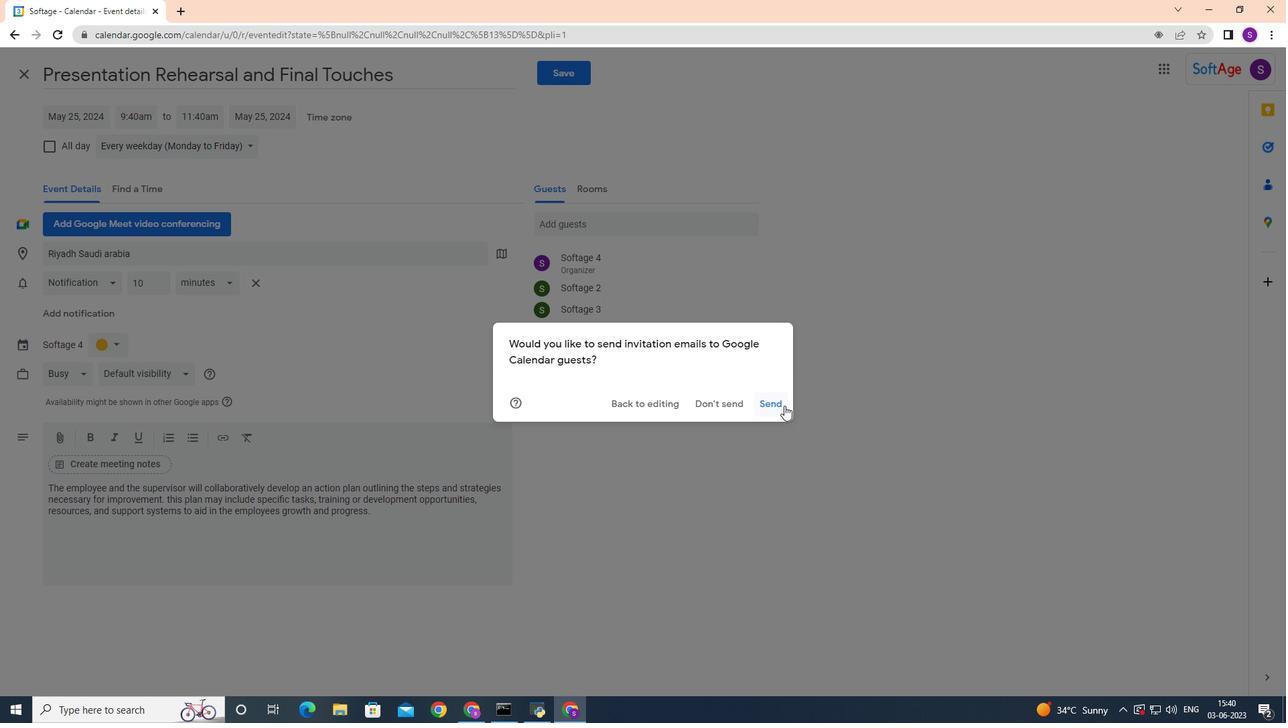 
Action: Mouse pressed left at (776, 405)
Screenshot: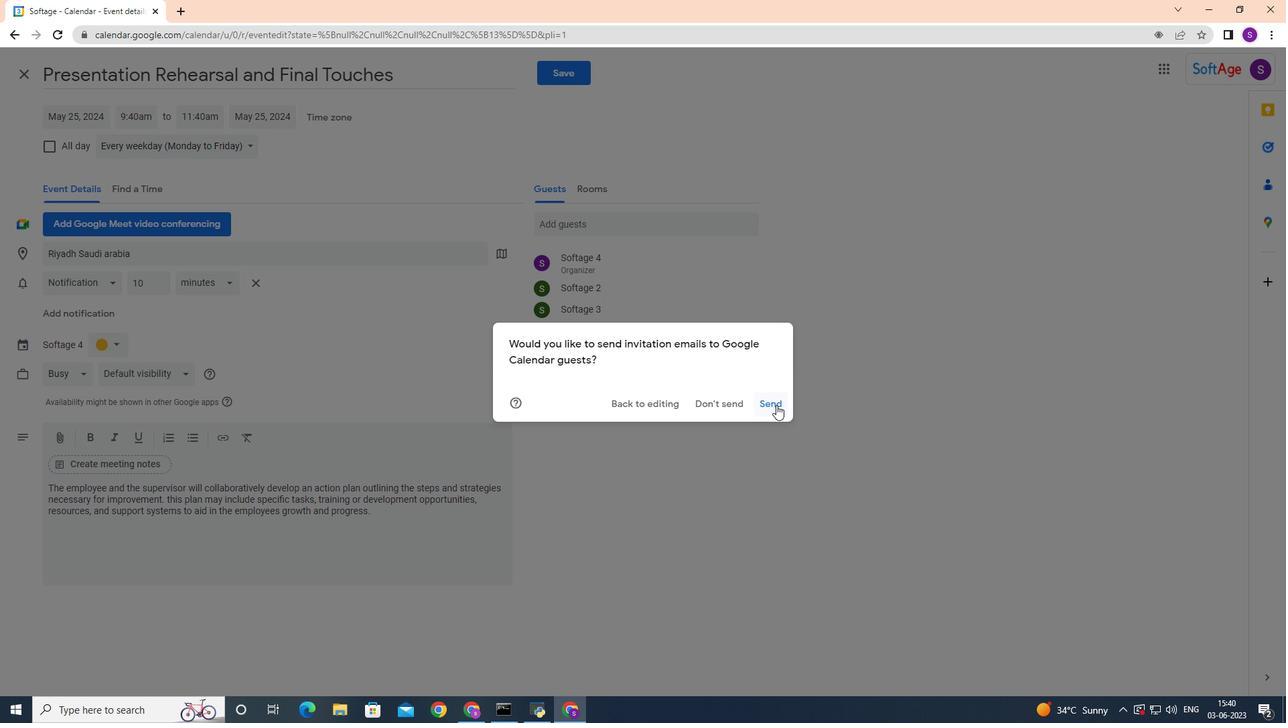 
Action: Mouse moved to (776, 405)
Screenshot: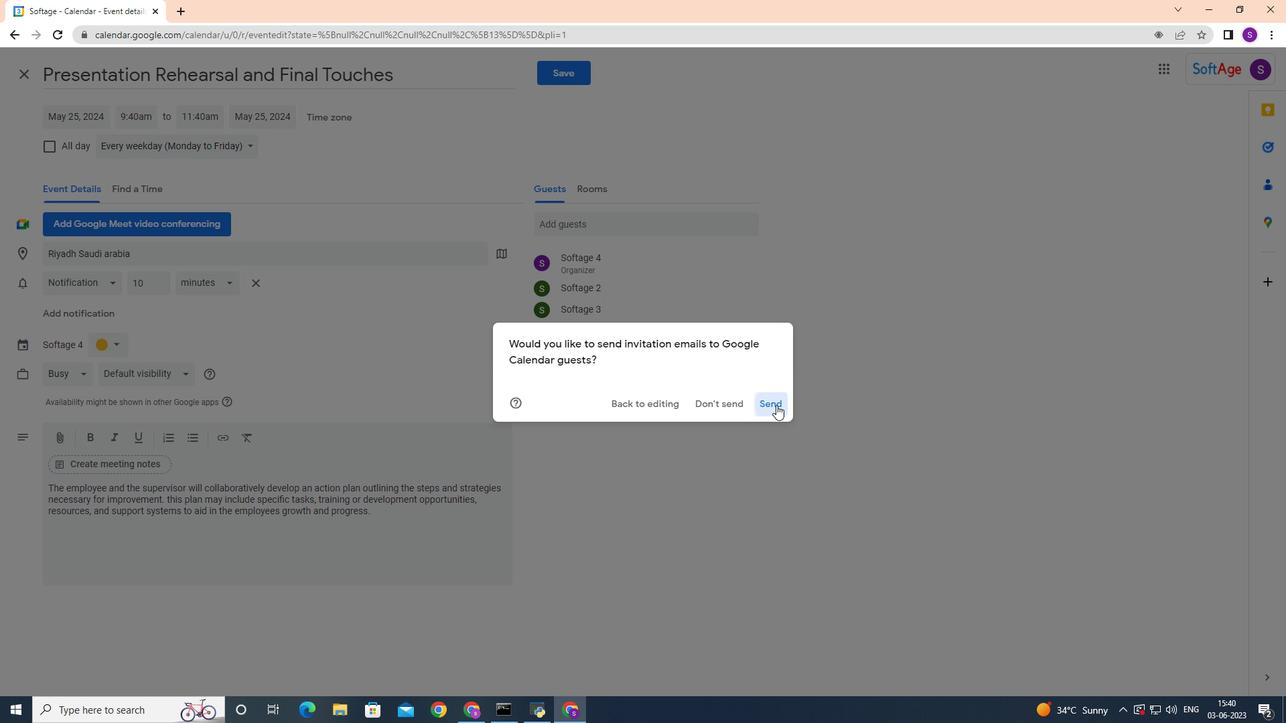 
